 Task: Create new customer invoice with Date Opened: 26-May-23, Select Customer: Emerald Isle Emporium, Terms: Net 30. Make invoice entry for item-1 with Date: 26-May-23, Description: Sephora Collection Plus Vitamin C Papaya Face Mask
, Income Account: Income:Sales, Quantity: 2, Unit Price: 6.29, Sales Tax: Y, Sales Tax Included: Y, Tax Table: Sales Tax. Post Invoice with Post Date: 26-May-23, Post to Accounts: Assets:Accounts Receivable. Pay / Process Payment with Transaction Date: 24-Jun-23, Amount: 12.58, Transfer Account: Checking Account. Go to 'Print Invoice'.
Action: Mouse moved to (162, 26)
Screenshot: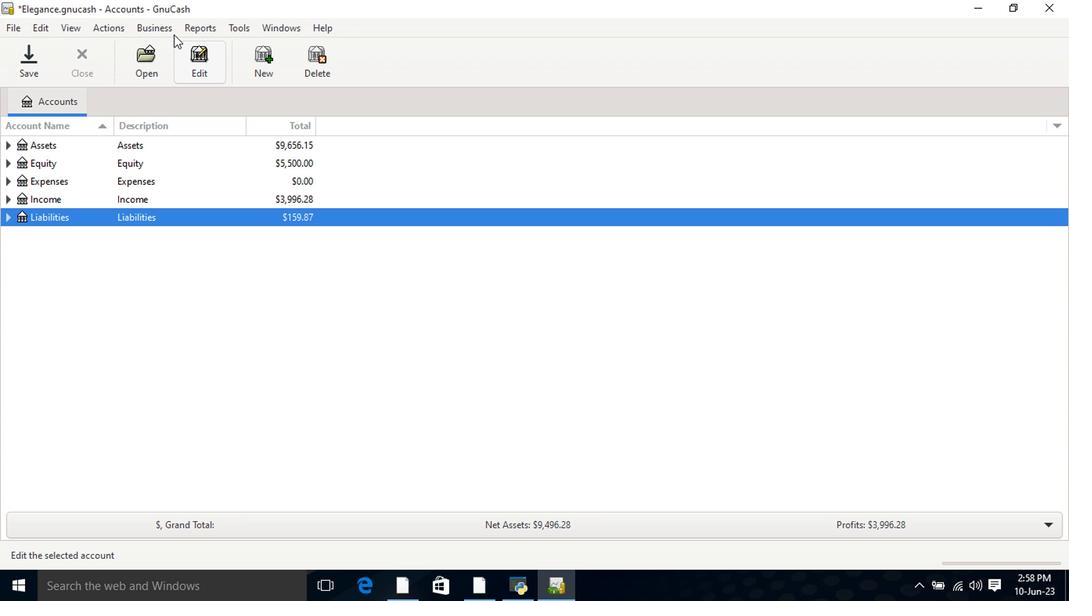 
Action: Mouse pressed left at (162, 26)
Screenshot: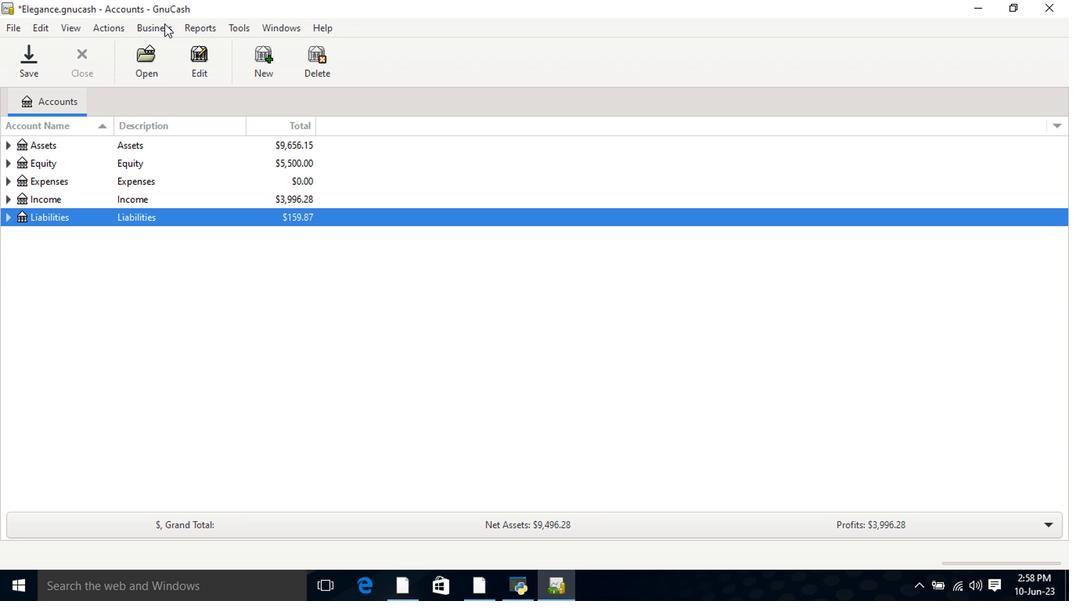
Action: Mouse moved to (166, 45)
Screenshot: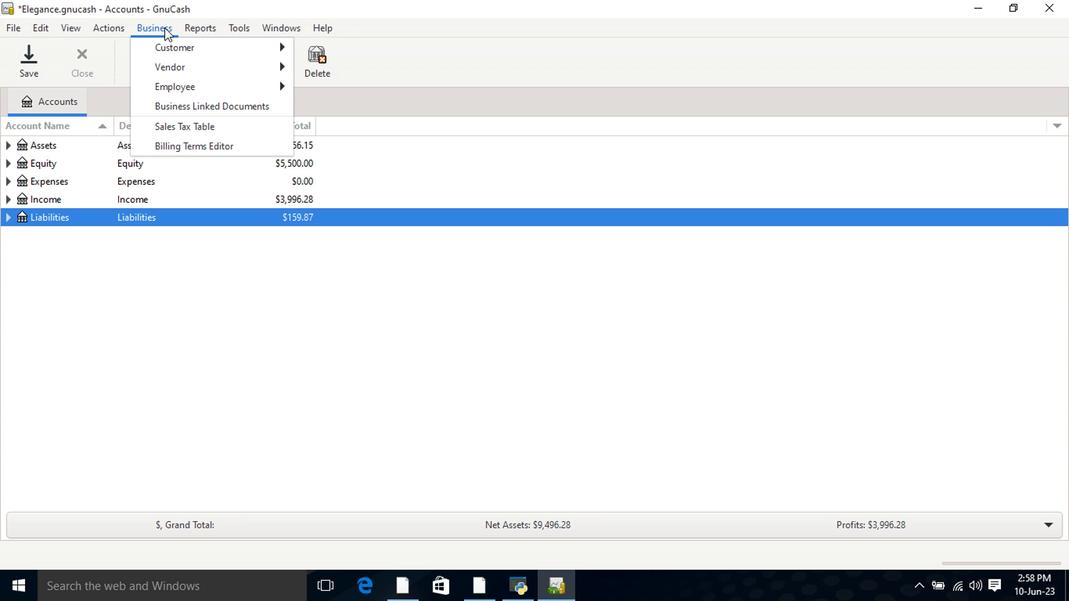 
Action: Mouse pressed left at (166, 45)
Screenshot: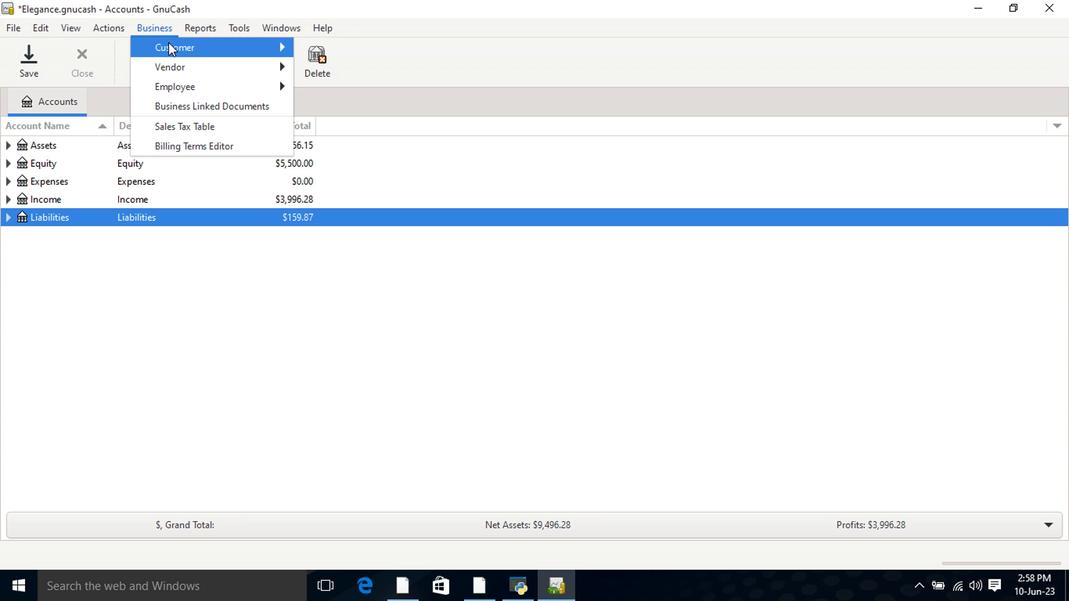 
Action: Mouse moved to (362, 105)
Screenshot: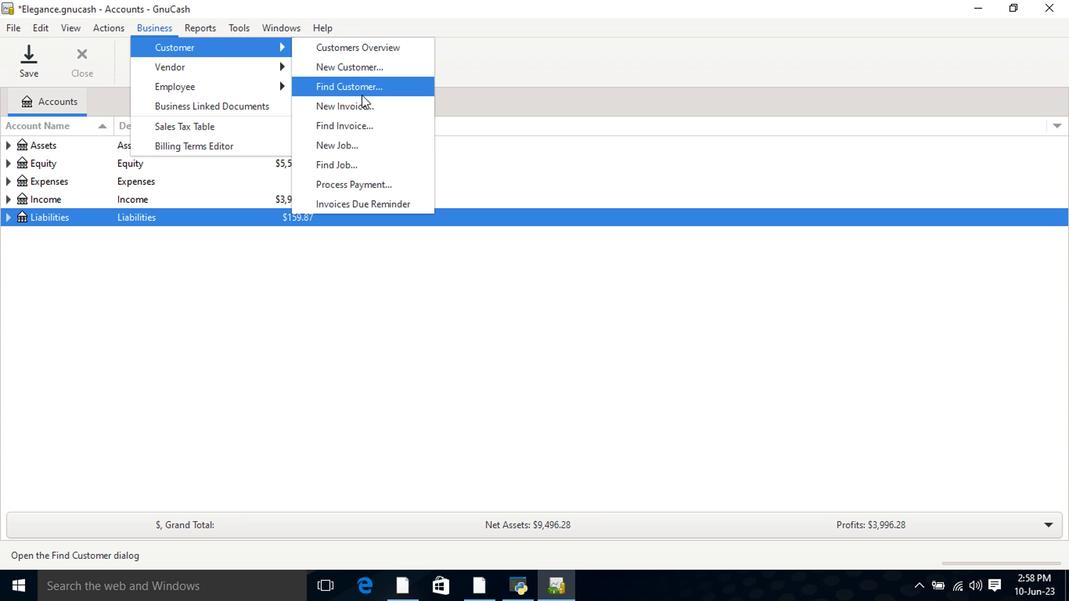 
Action: Mouse pressed left at (362, 105)
Screenshot: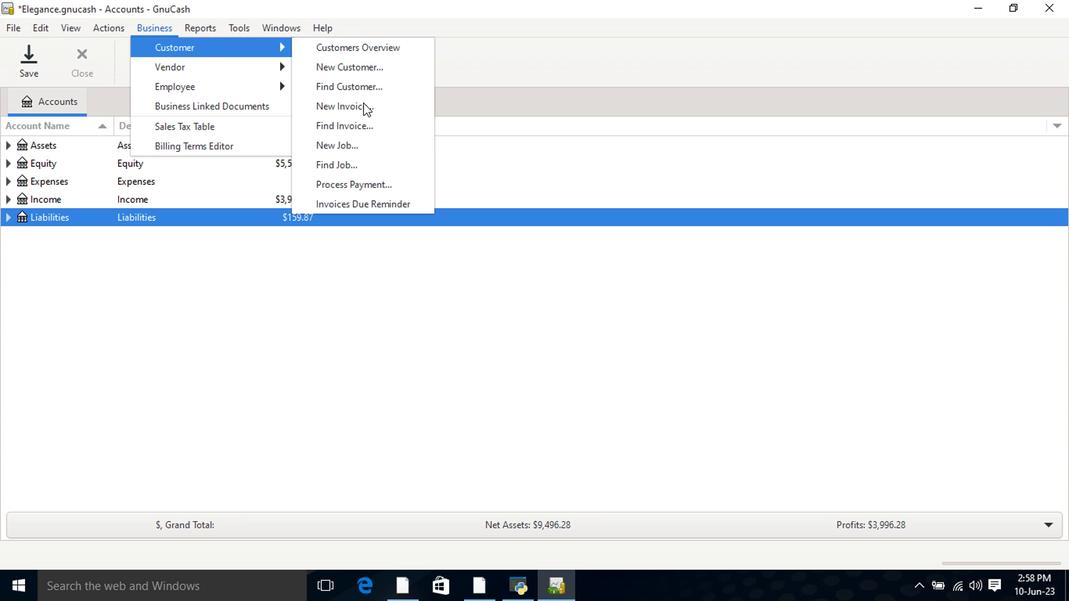 
Action: Mouse moved to (640, 236)
Screenshot: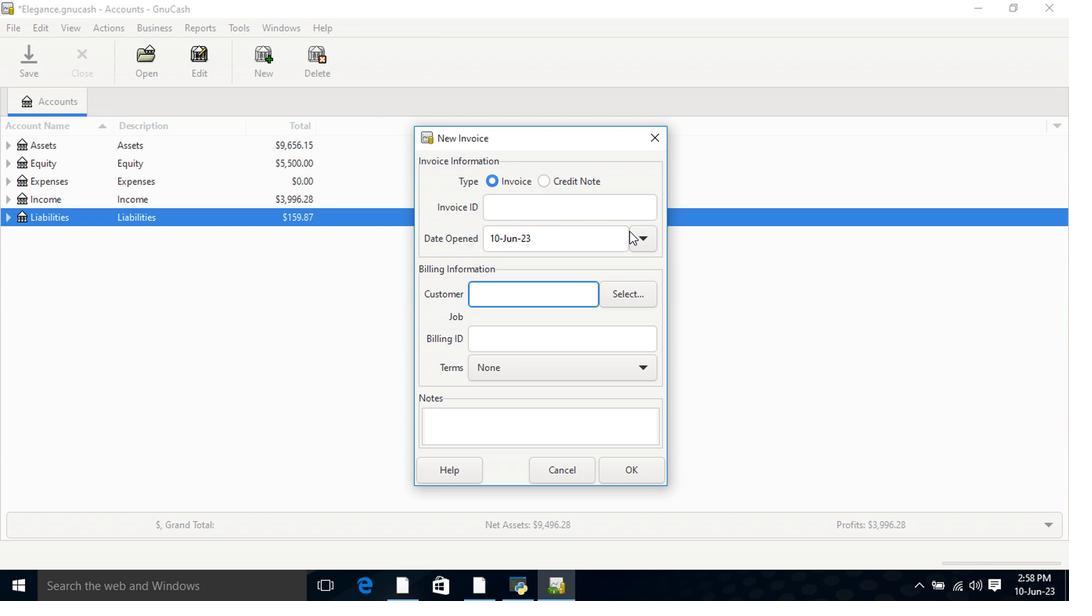 
Action: Mouse pressed left at (640, 236)
Screenshot: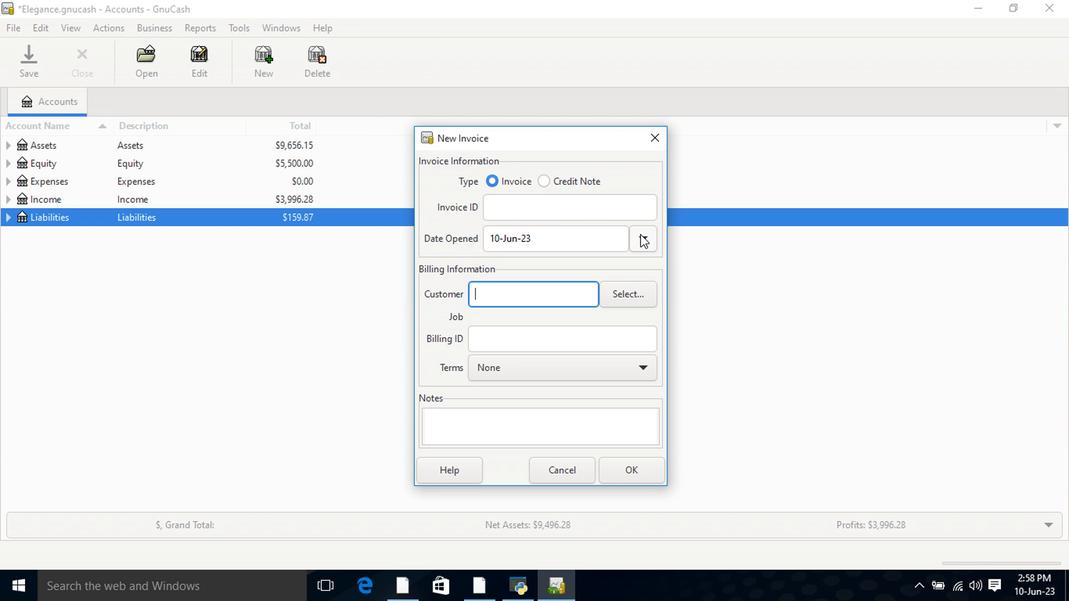 
Action: Mouse moved to (520, 265)
Screenshot: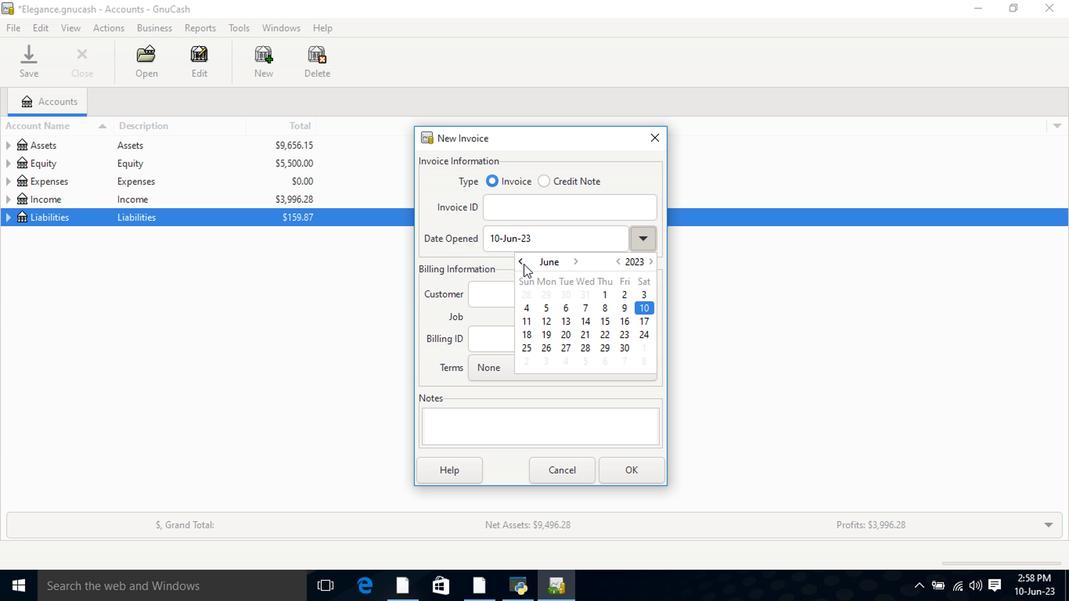 
Action: Mouse pressed left at (520, 265)
Screenshot: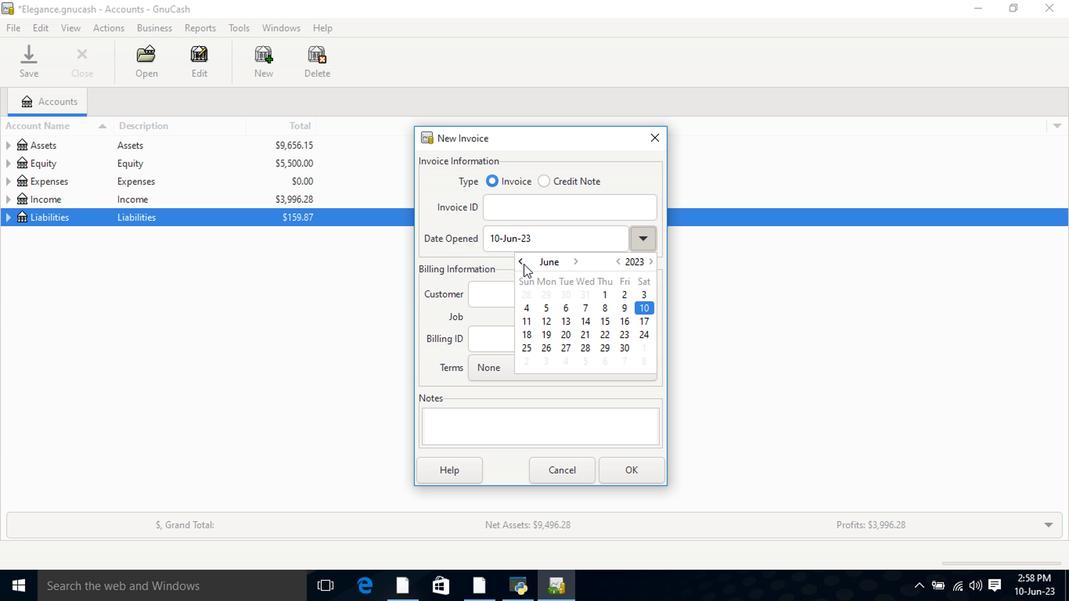
Action: Mouse moved to (617, 337)
Screenshot: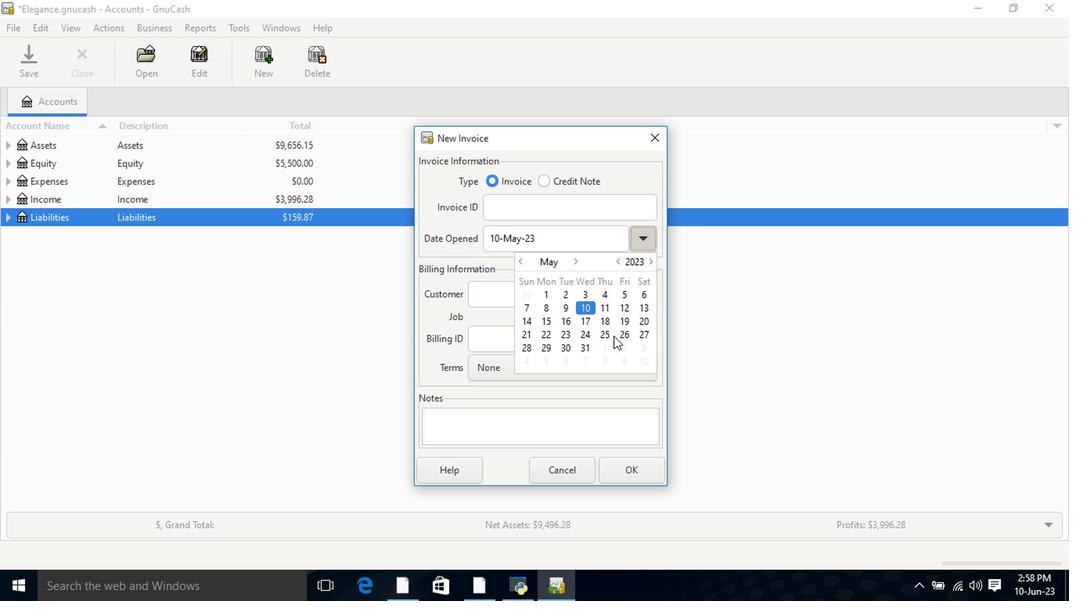 
Action: Mouse pressed left at (617, 337)
Screenshot: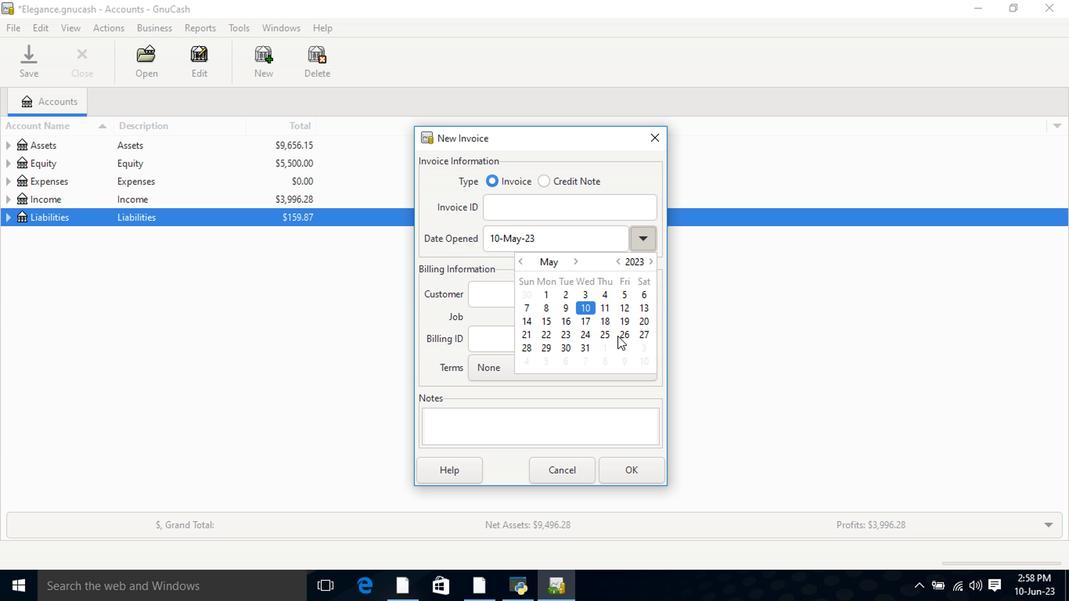 
Action: Mouse pressed left at (617, 337)
Screenshot: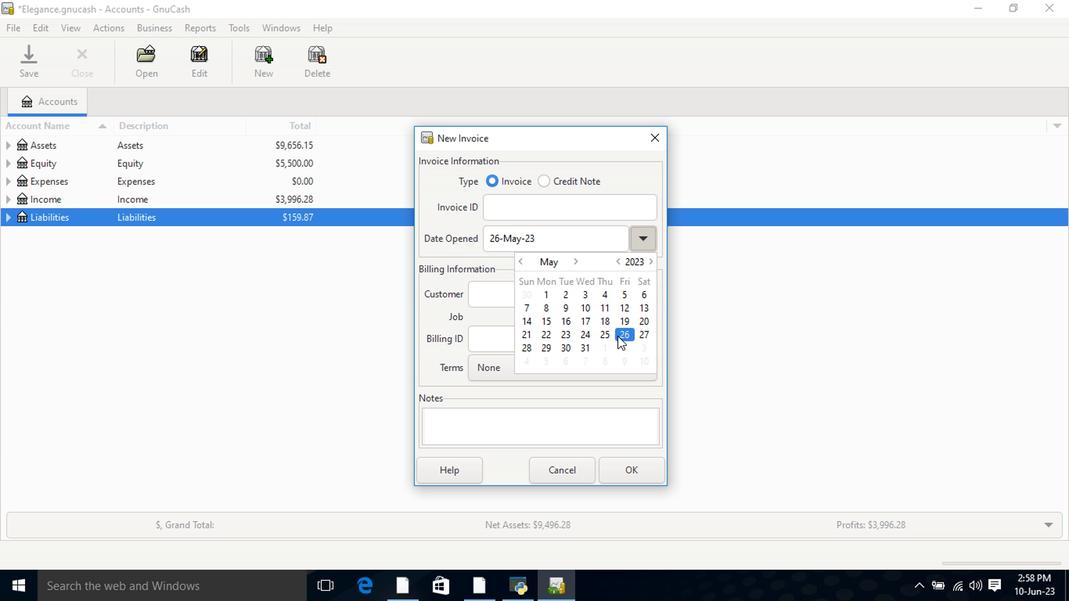 
Action: Mouse moved to (565, 299)
Screenshot: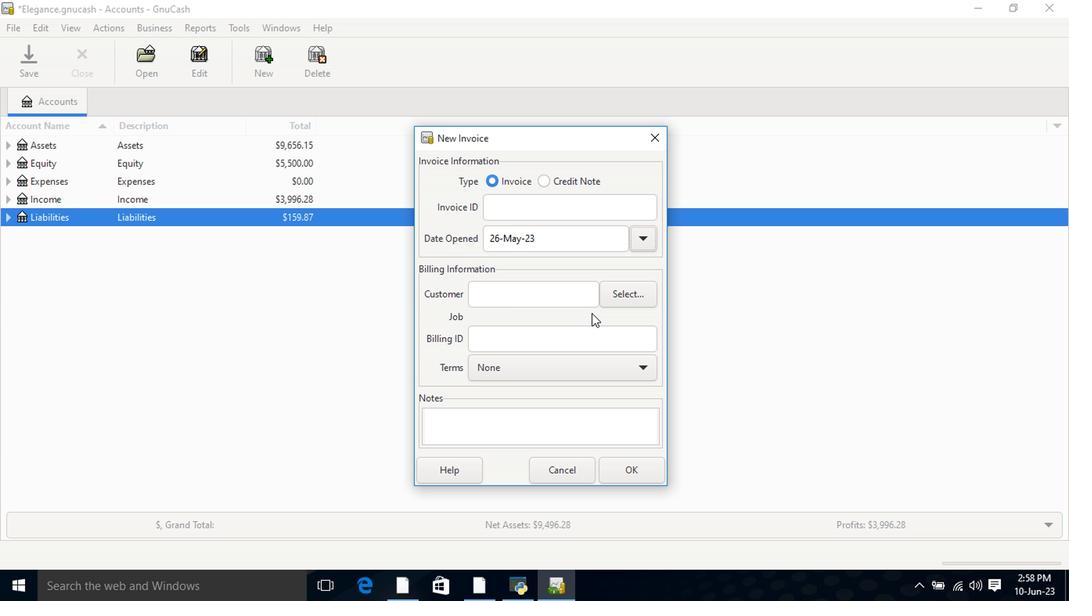 
Action: Mouse pressed left at (565, 299)
Screenshot: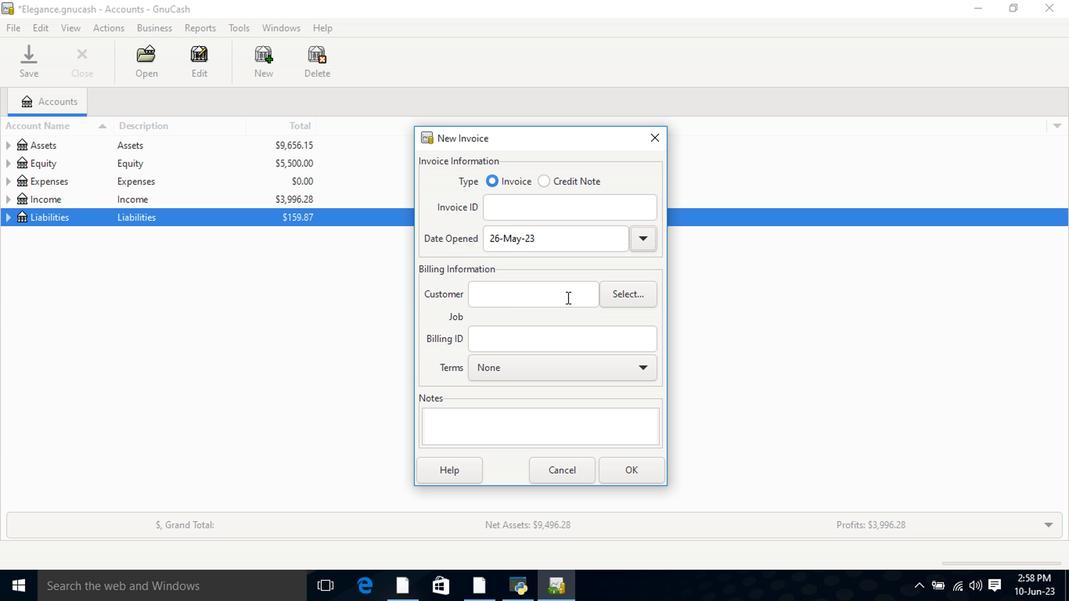 
Action: Key pressed <Key.shift>Eme
Screenshot: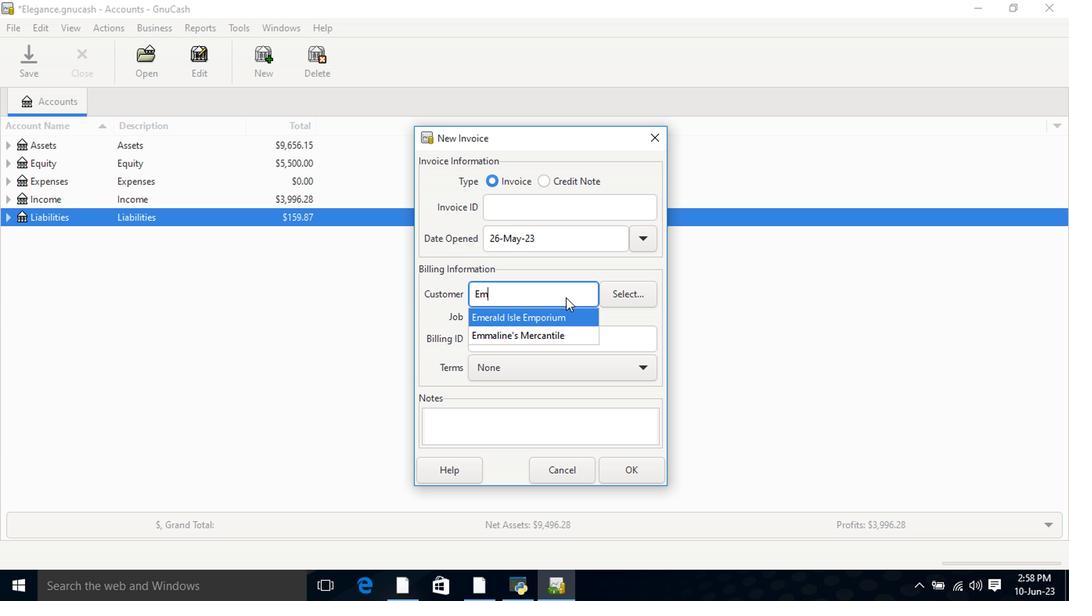 
Action: Mouse moved to (542, 316)
Screenshot: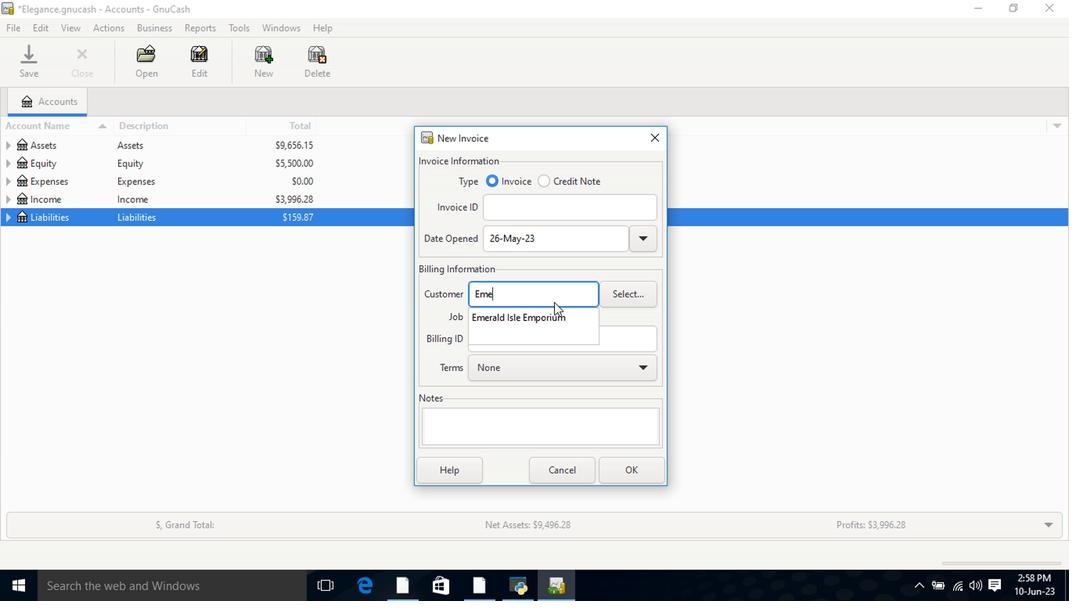 
Action: Mouse pressed left at (542, 316)
Screenshot: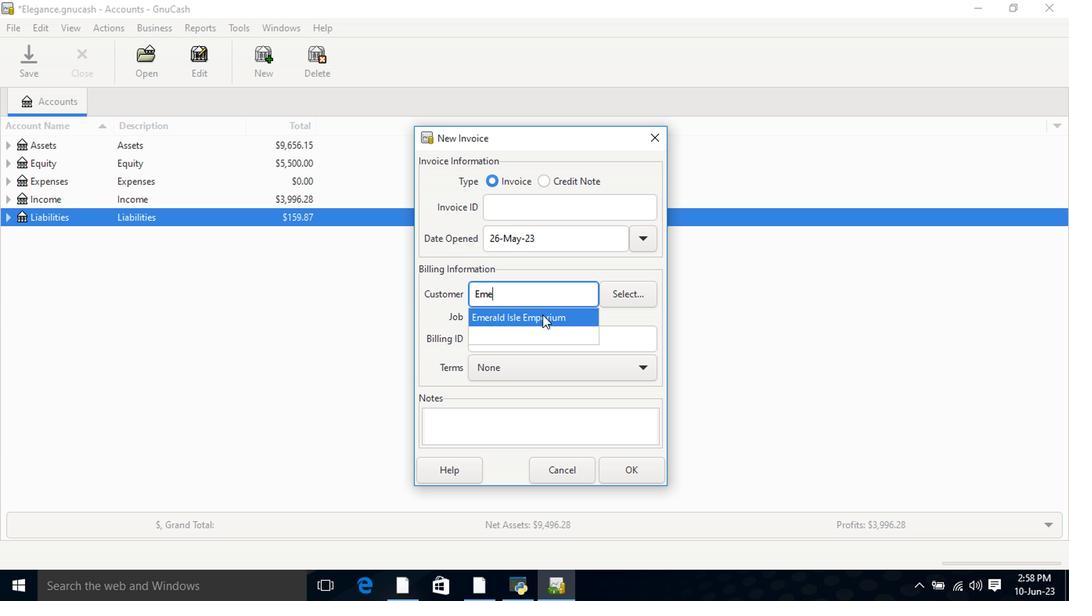 
Action: Mouse moved to (540, 376)
Screenshot: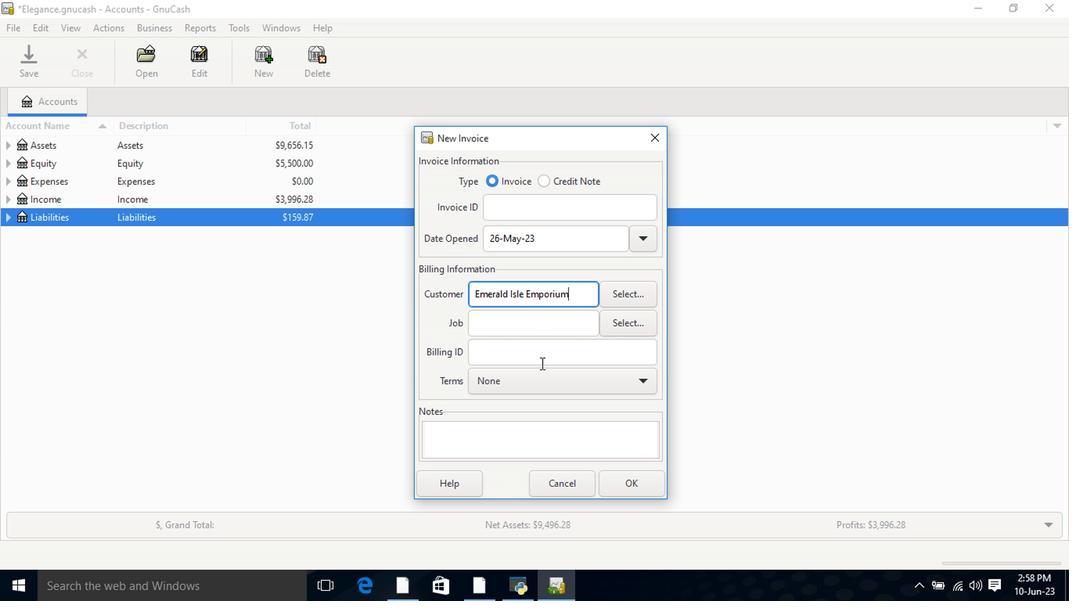 
Action: Mouse pressed left at (540, 376)
Screenshot: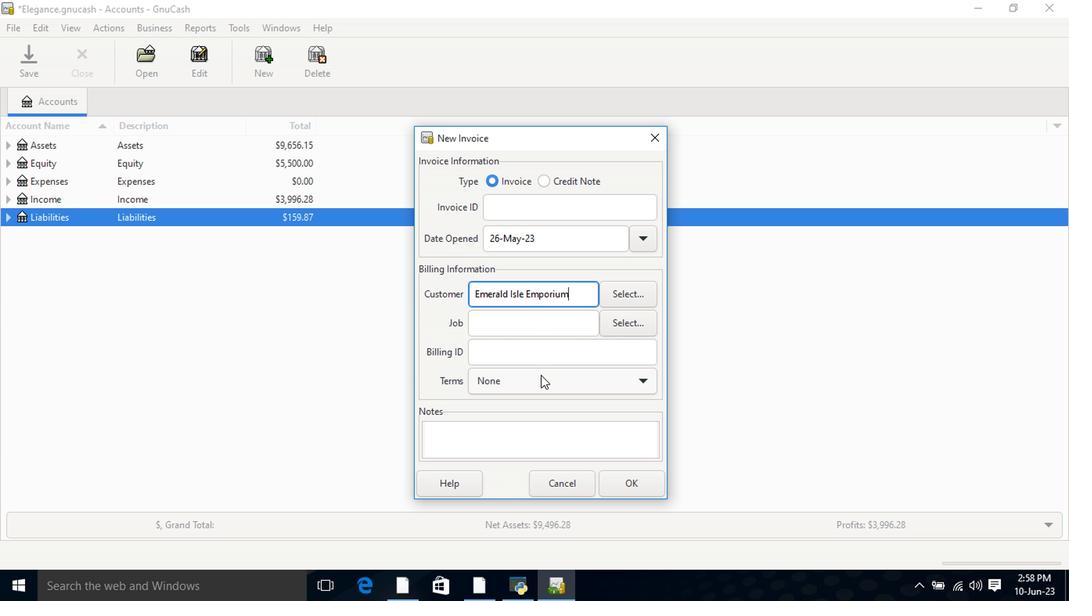 
Action: Mouse moved to (528, 430)
Screenshot: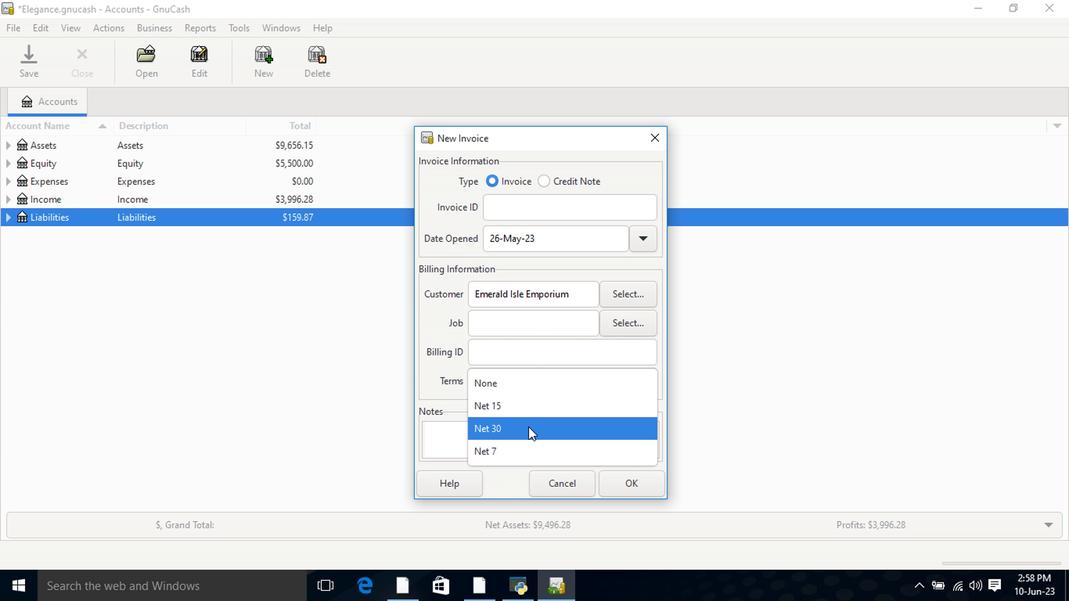 
Action: Mouse pressed left at (528, 430)
Screenshot: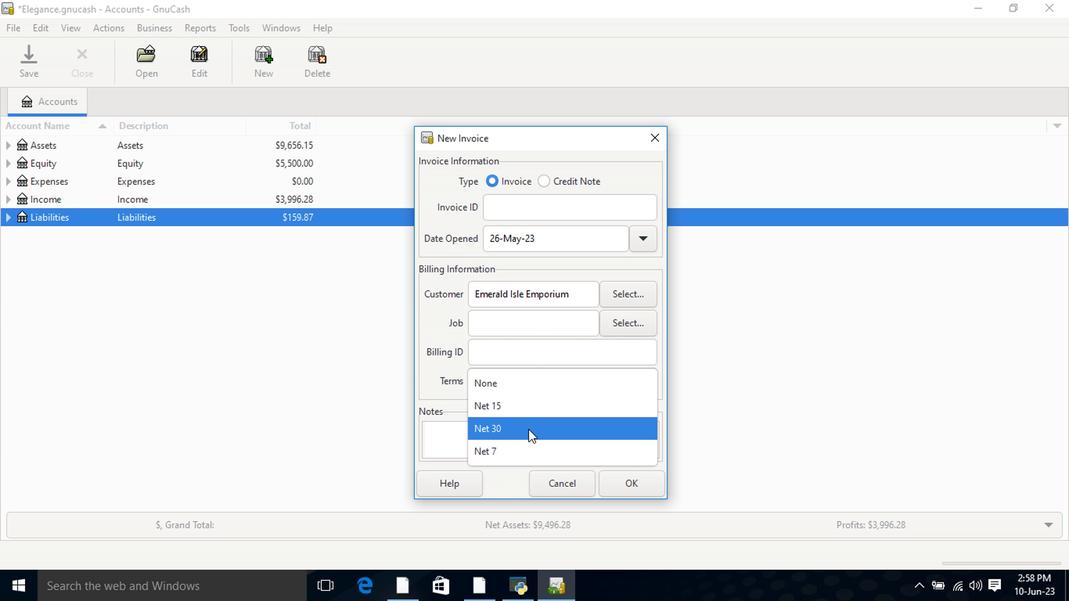 
Action: Mouse moved to (652, 489)
Screenshot: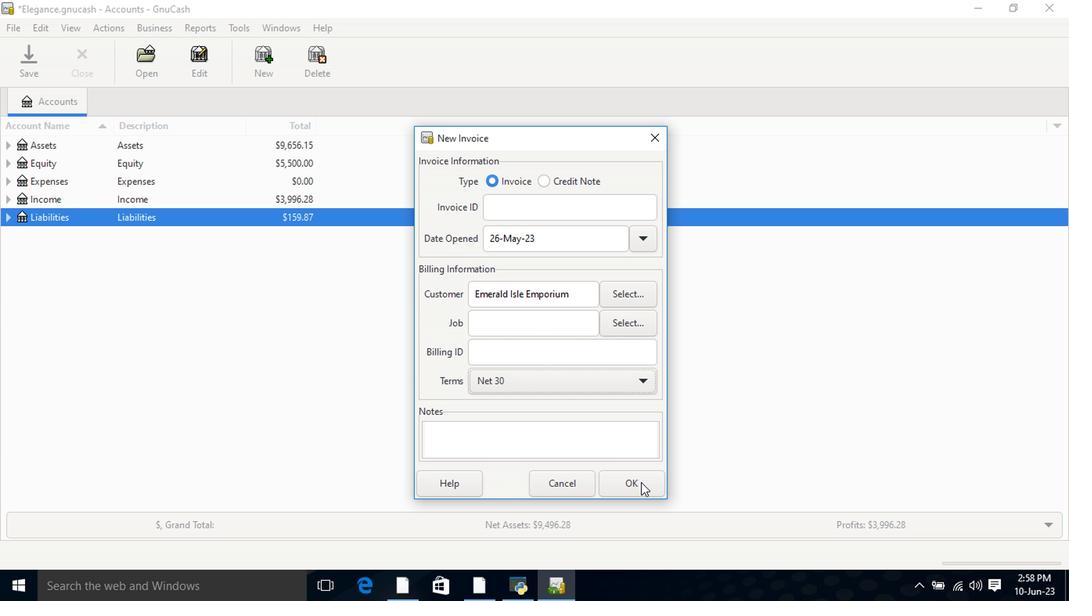 
Action: Mouse pressed left at (652, 489)
Screenshot: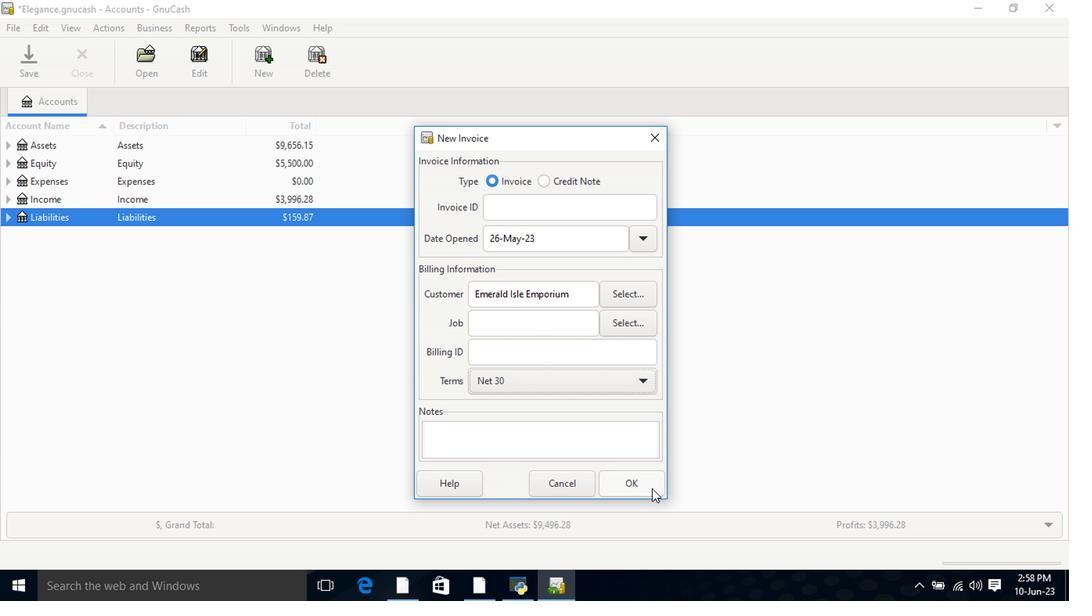 
Action: Mouse moved to (68, 306)
Screenshot: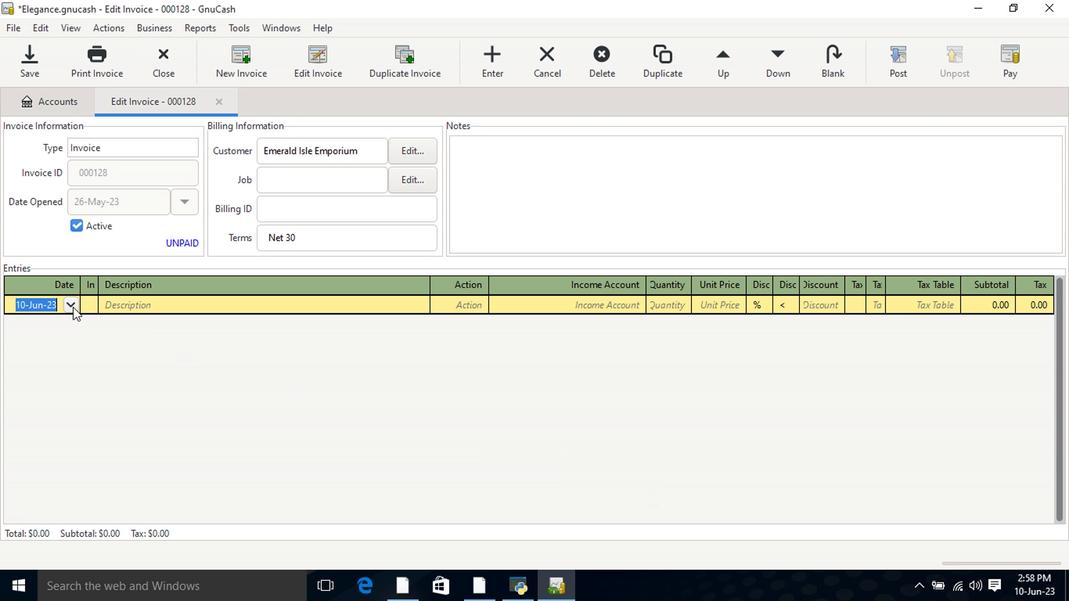 
Action: Mouse pressed left at (68, 306)
Screenshot: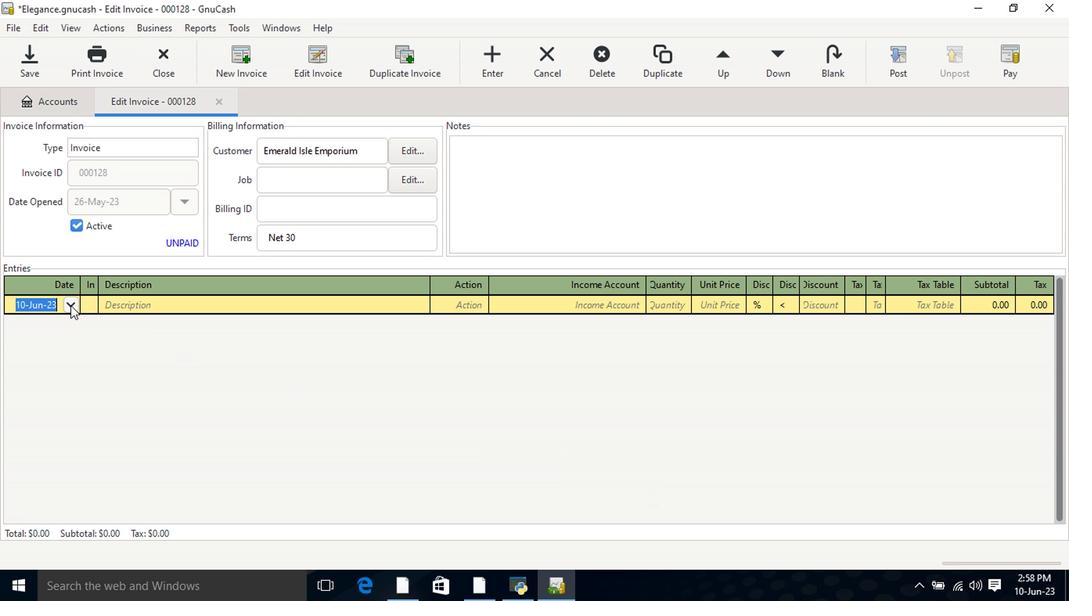 
Action: Mouse moved to (9, 326)
Screenshot: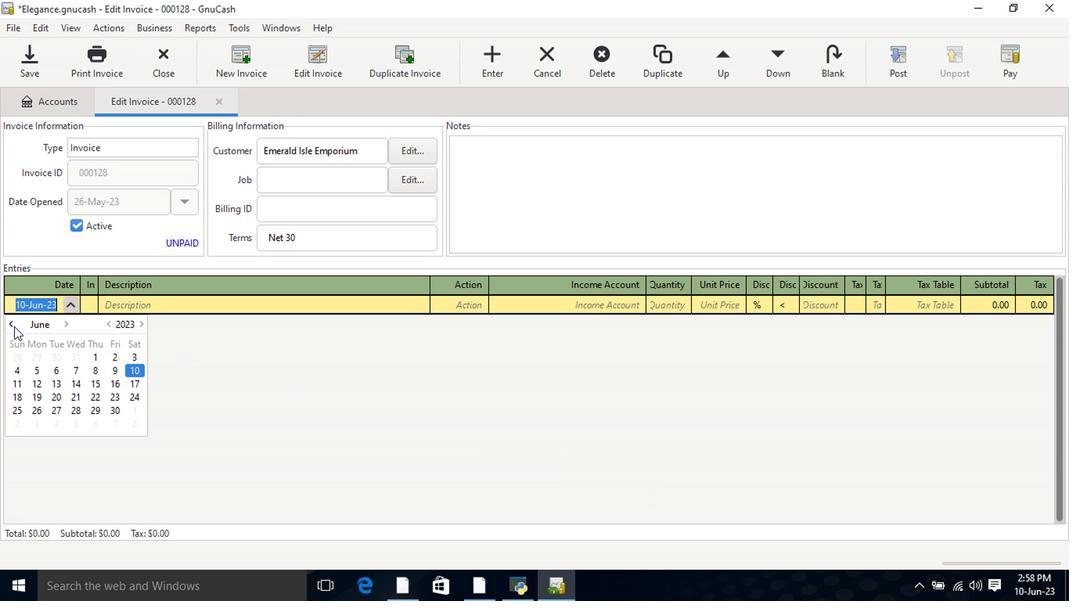 
Action: Mouse pressed left at (9, 326)
Screenshot: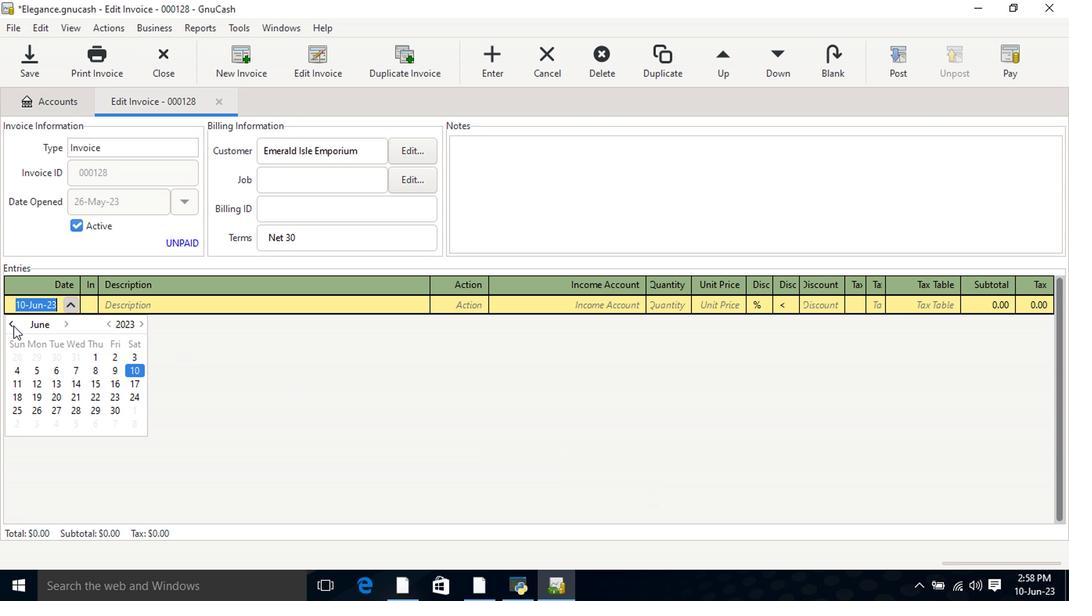 
Action: Mouse moved to (112, 397)
Screenshot: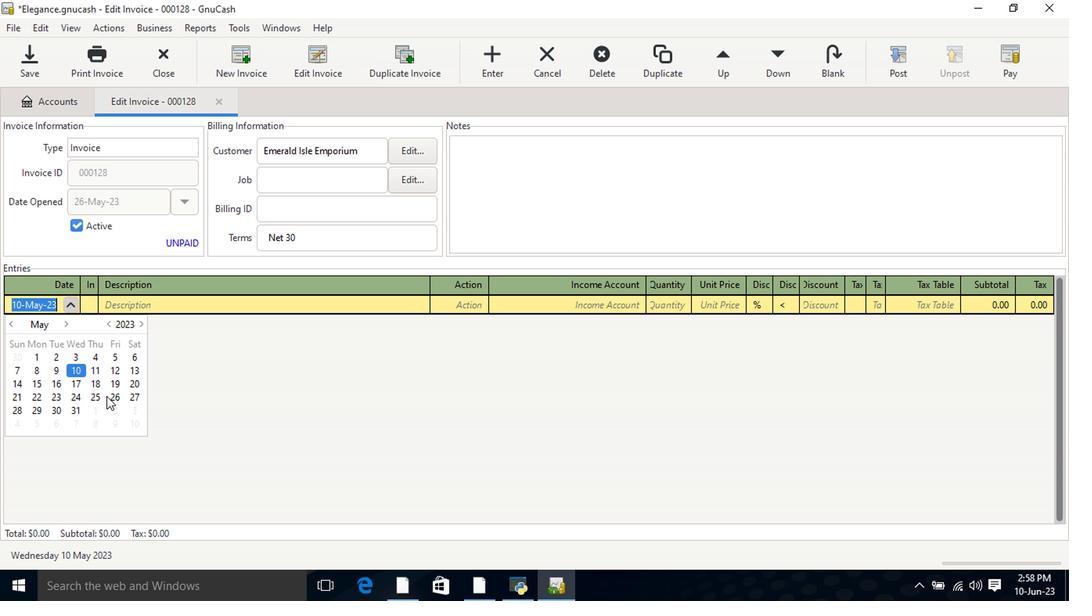 
Action: Mouse pressed left at (112, 397)
Screenshot: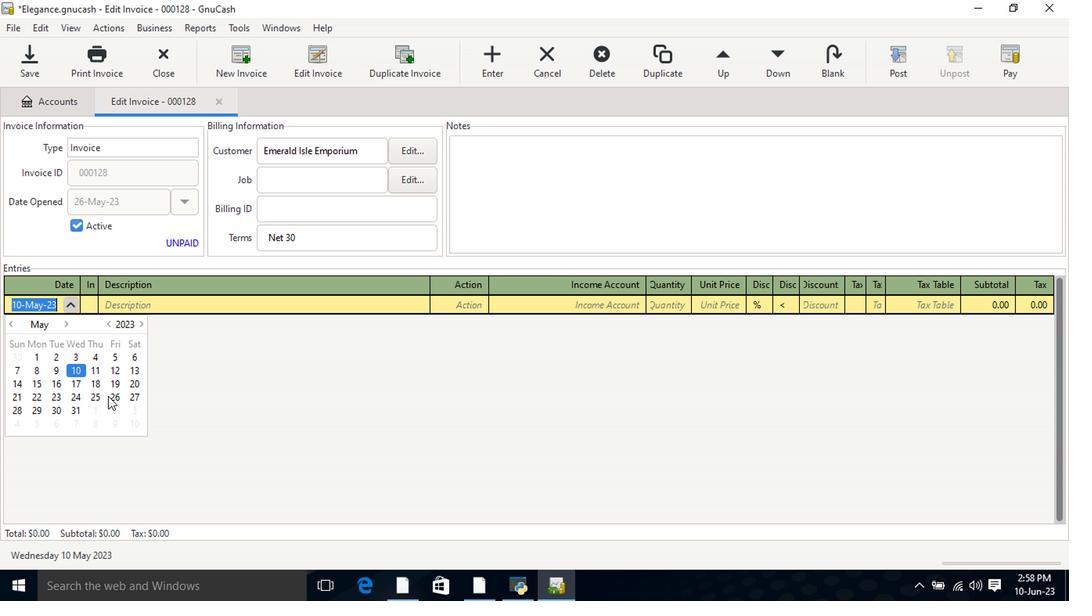 
Action: Mouse pressed left at (112, 397)
Screenshot: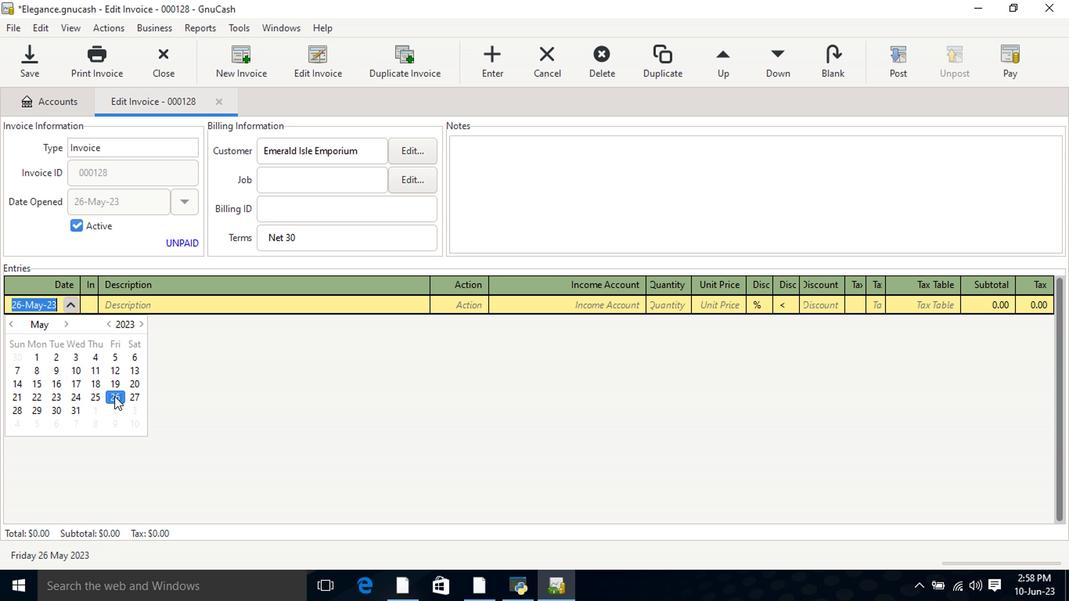 
Action: Mouse moved to (158, 312)
Screenshot: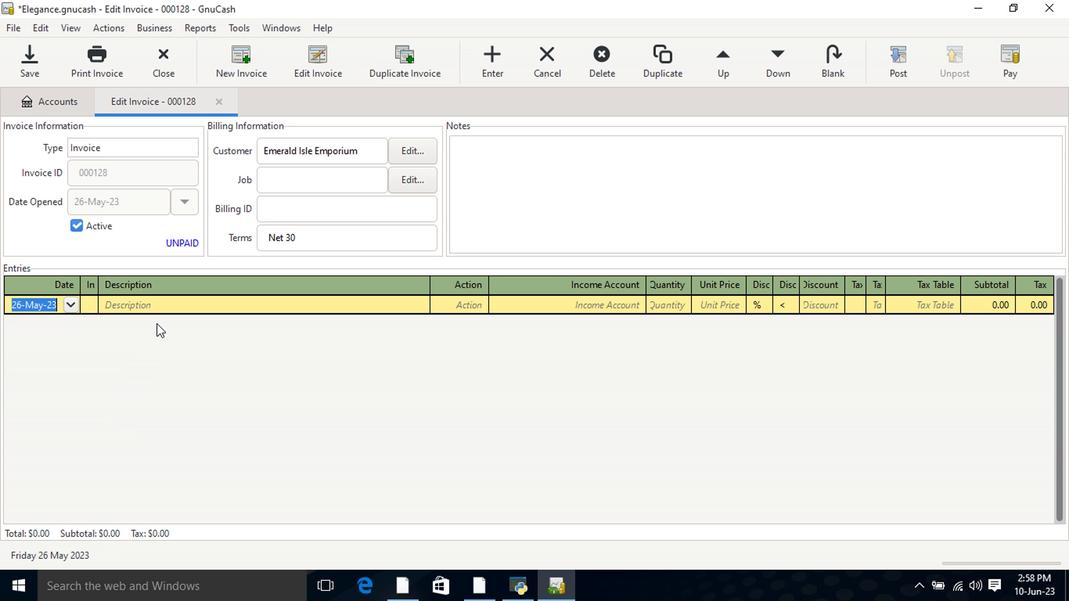 
Action: Mouse pressed left at (158, 312)
Screenshot: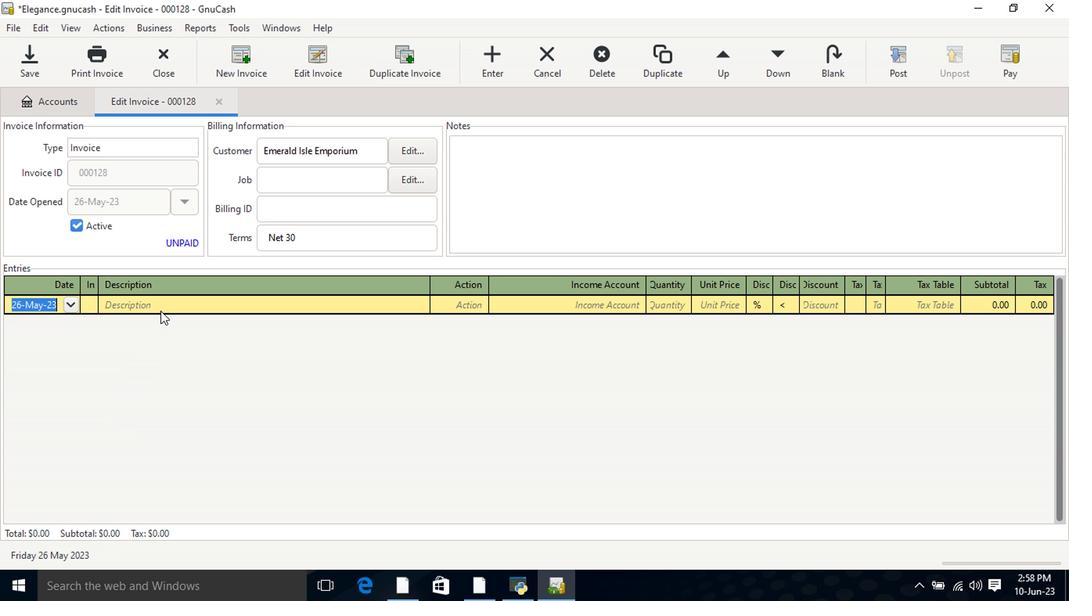 
Action: Key pressed <Key.shift>Sephora<Key.space><Key.shift>Collection<Key.space><Key.shift><Key.shift>Plus<Key.space><Key.shift>Vitamin<Key.space><Key.shift>C<Key.space><Key.shift>Papap<Key.backspace>ya<Key.space><Key.shift>Face<Key.space><Key.shift>Mask<Key.tab><Key.tab>income<Key.down><Key.down><Key.down><Key.tab>2<Key.tab>6.29<Key.tab>
Screenshot: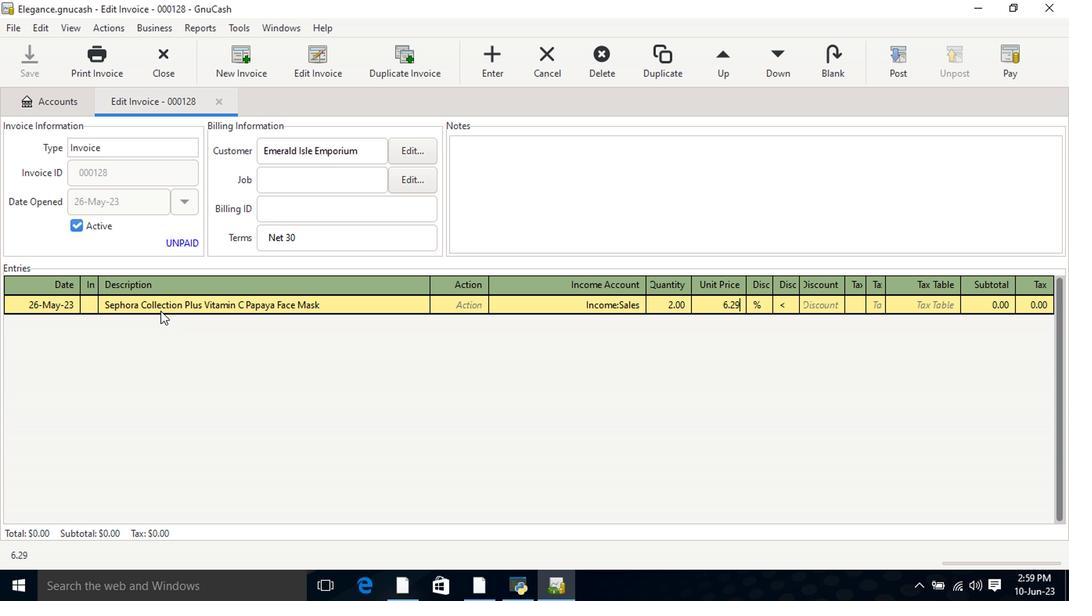
Action: Mouse moved to (853, 308)
Screenshot: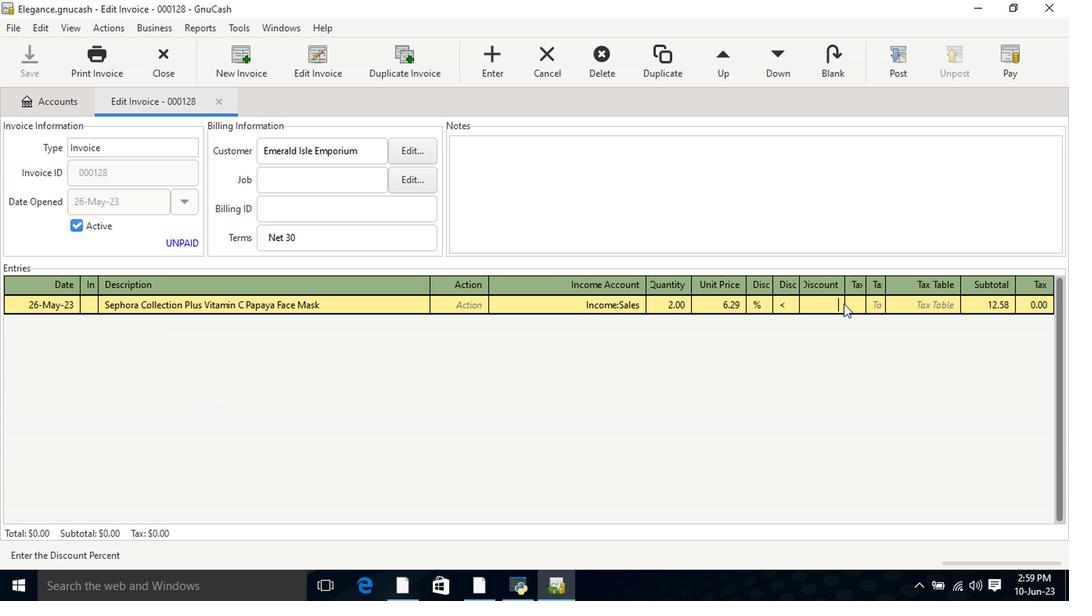 
Action: Mouse pressed left at (853, 308)
Screenshot: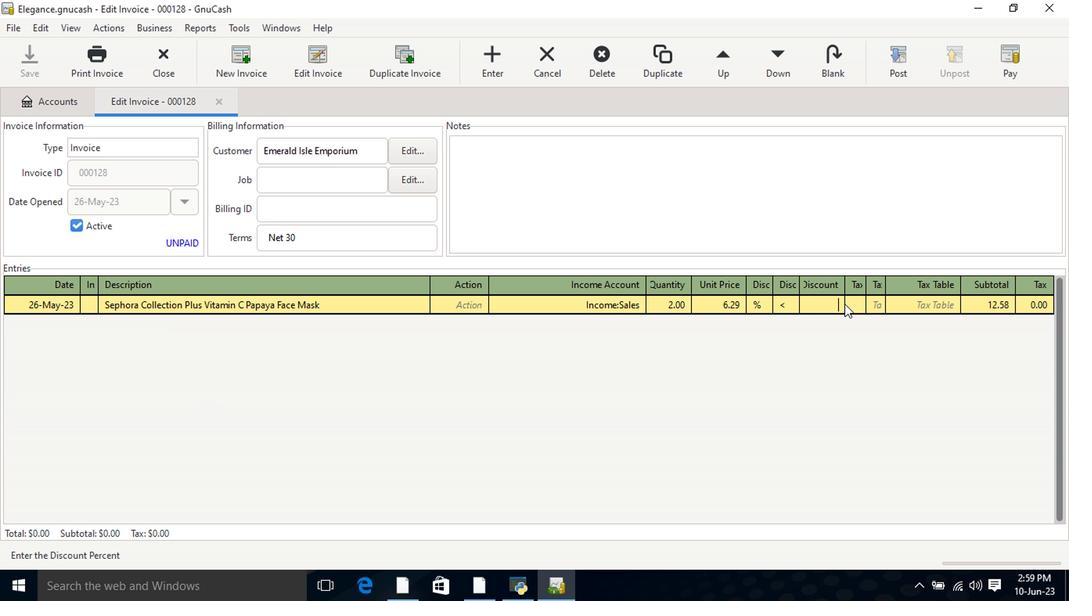
Action: Mouse moved to (864, 308)
Screenshot: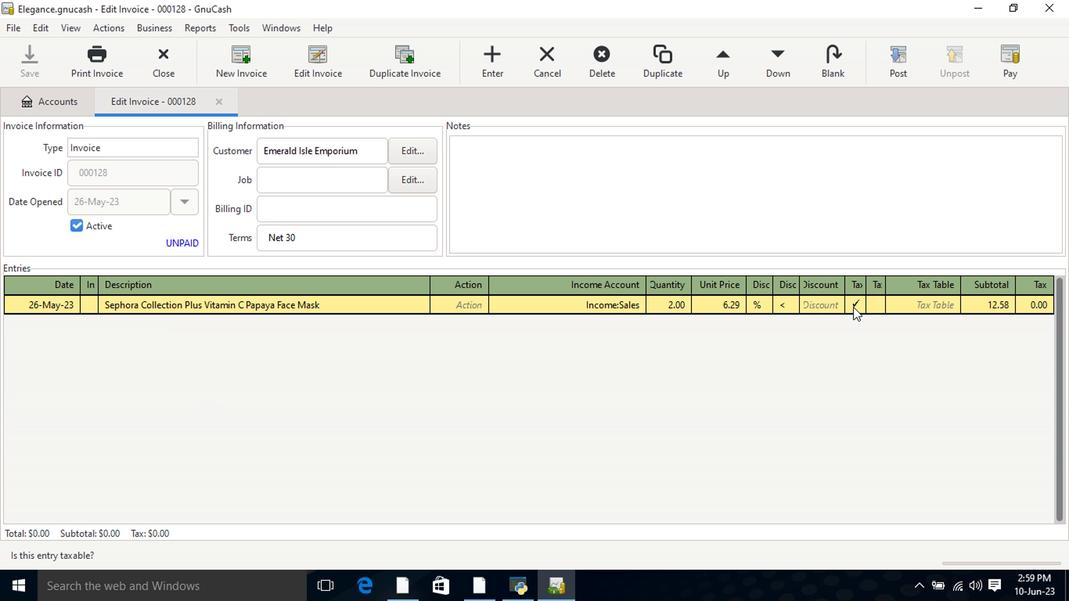 
Action: Mouse pressed left at (864, 308)
Screenshot: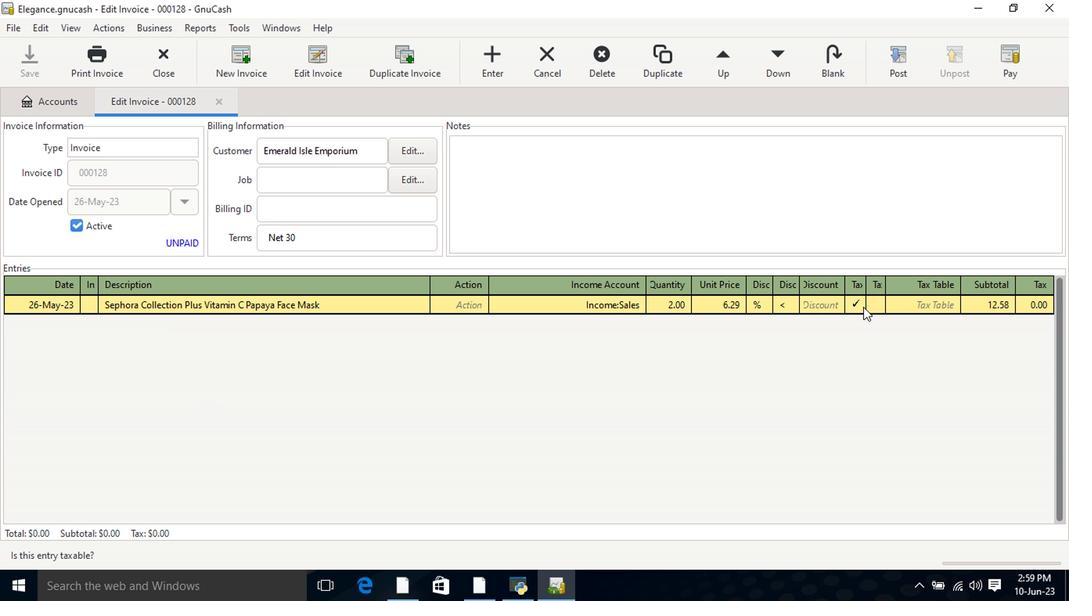 
Action: Mouse moved to (847, 306)
Screenshot: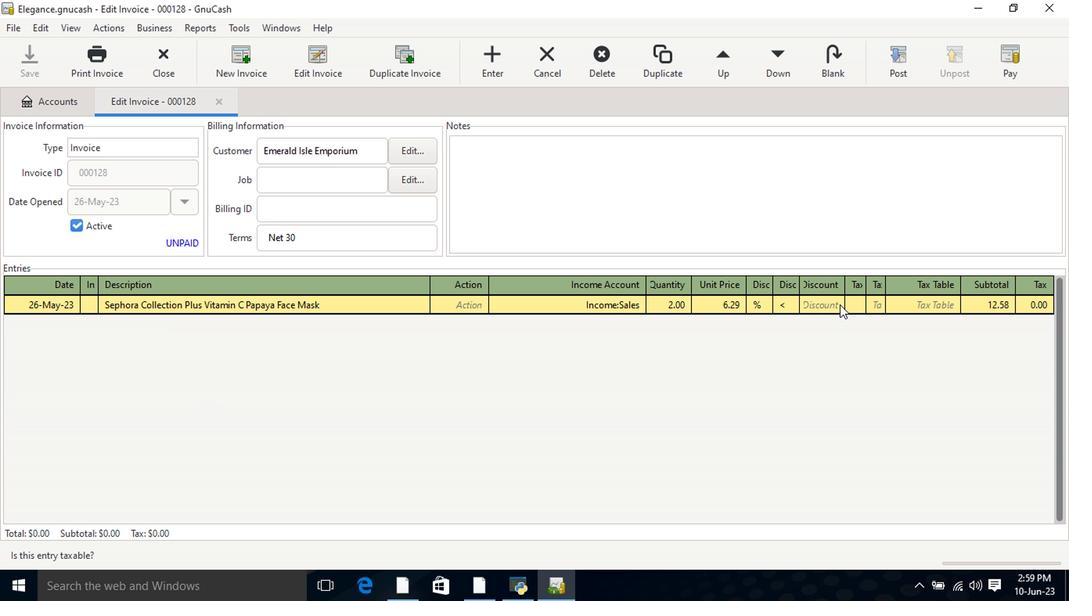 
Action: Mouse pressed left at (847, 306)
Screenshot: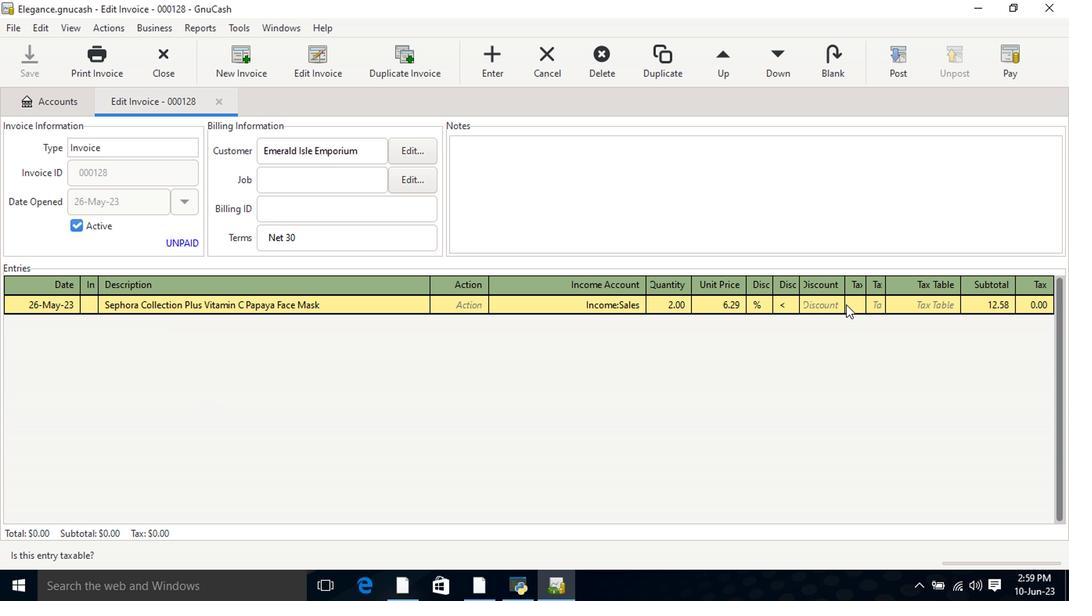
Action: Mouse moved to (872, 308)
Screenshot: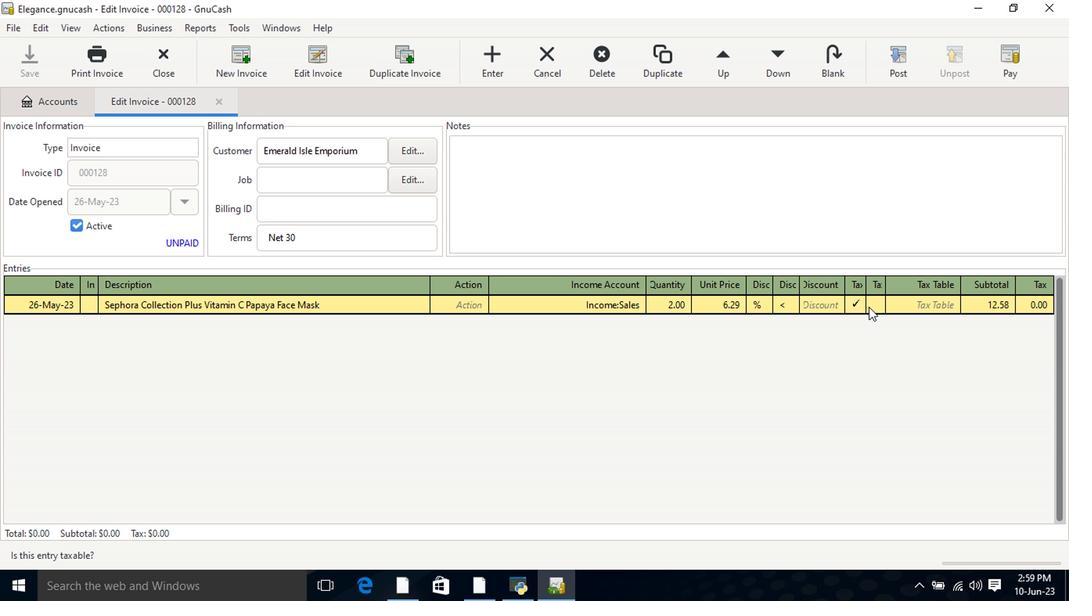 
Action: Mouse pressed left at (872, 308)
Screenshot: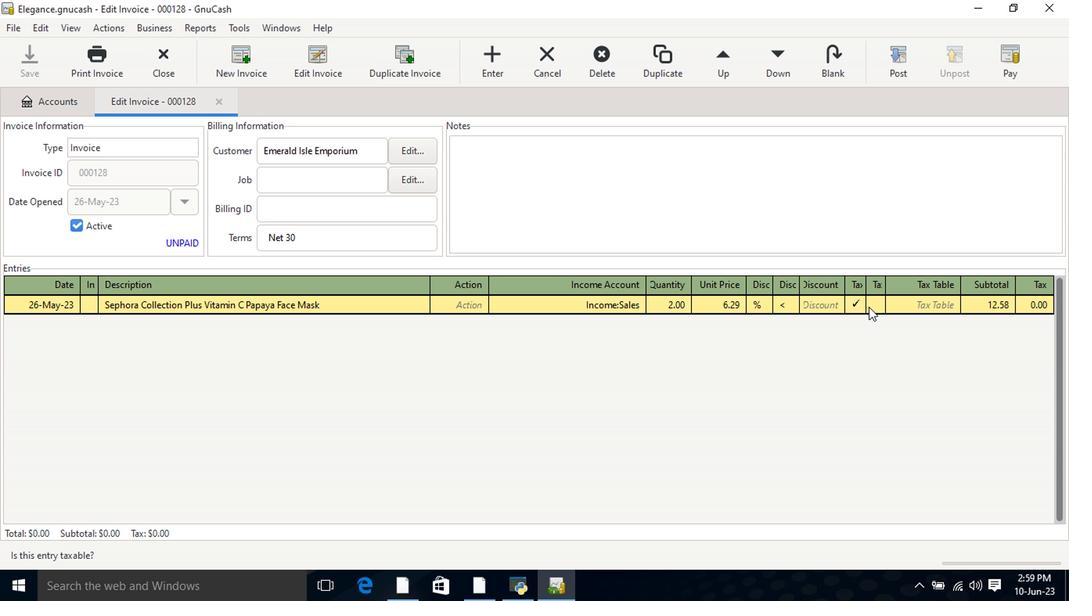 
Action: Mouse moved to (908, 308)
Screenshot: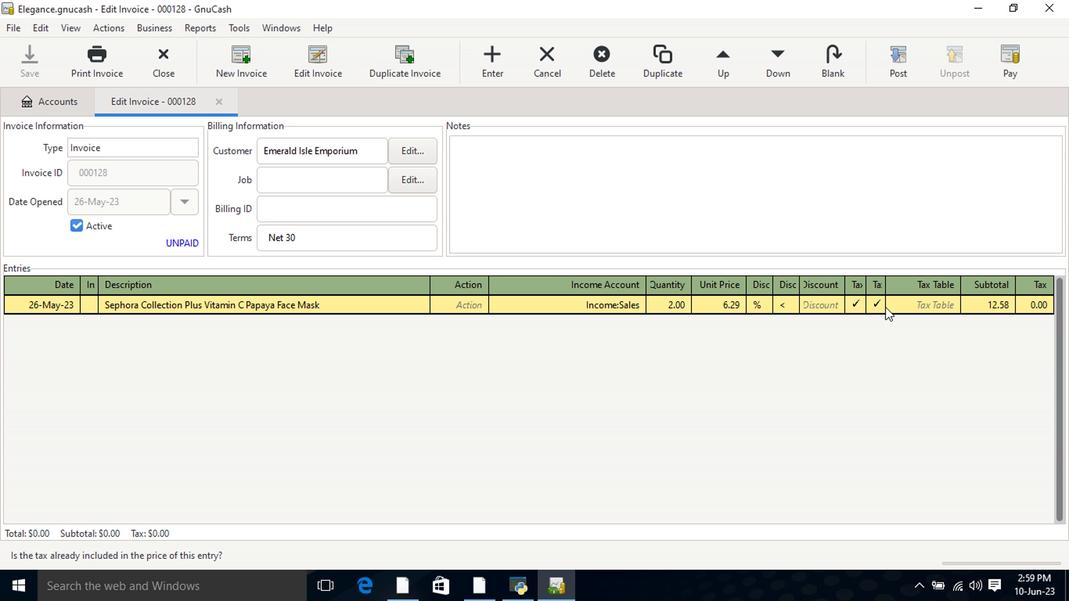 
Action: Mouse pressed left at (908, 308)
Screenshot: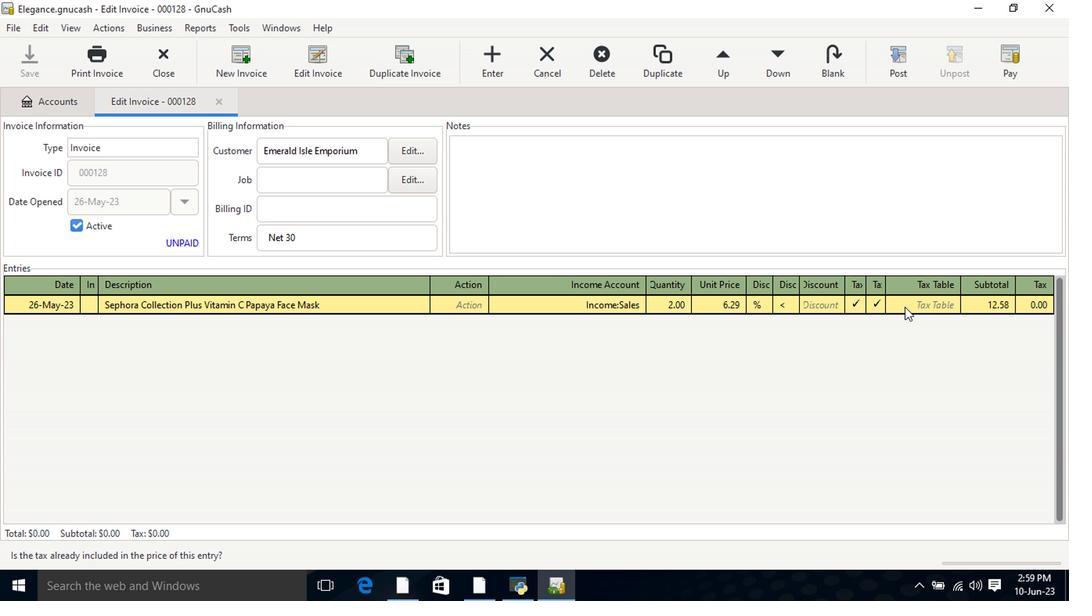 
Action: Mouse moved to (957, 308)
Screenshot: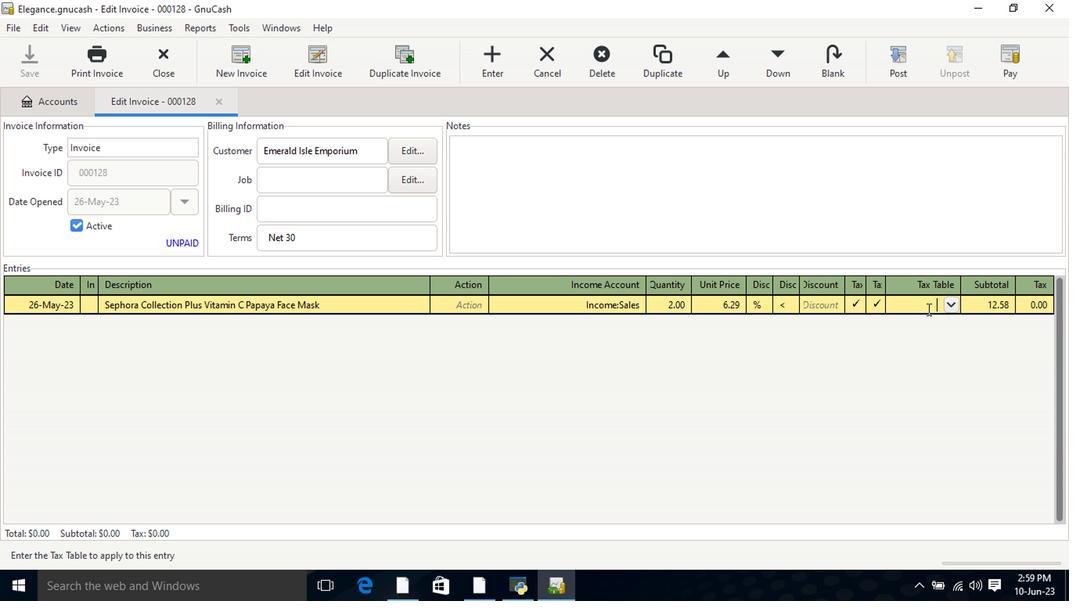 
Action: Mouse pressed left at (957, 308)
Screenshot: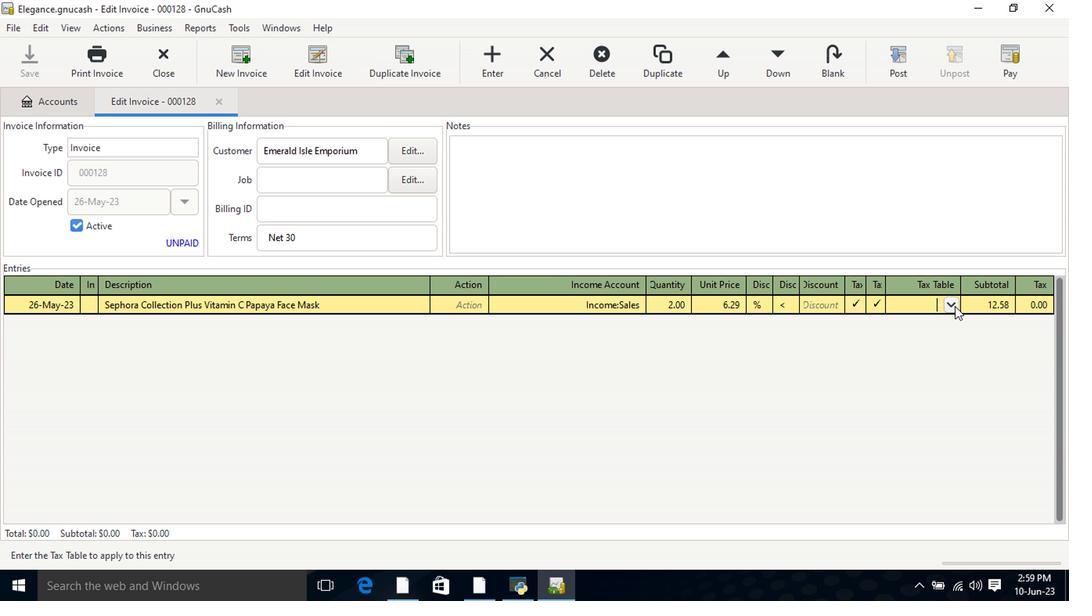 
Action: Mouse moved to (949, 328)
Screenshot: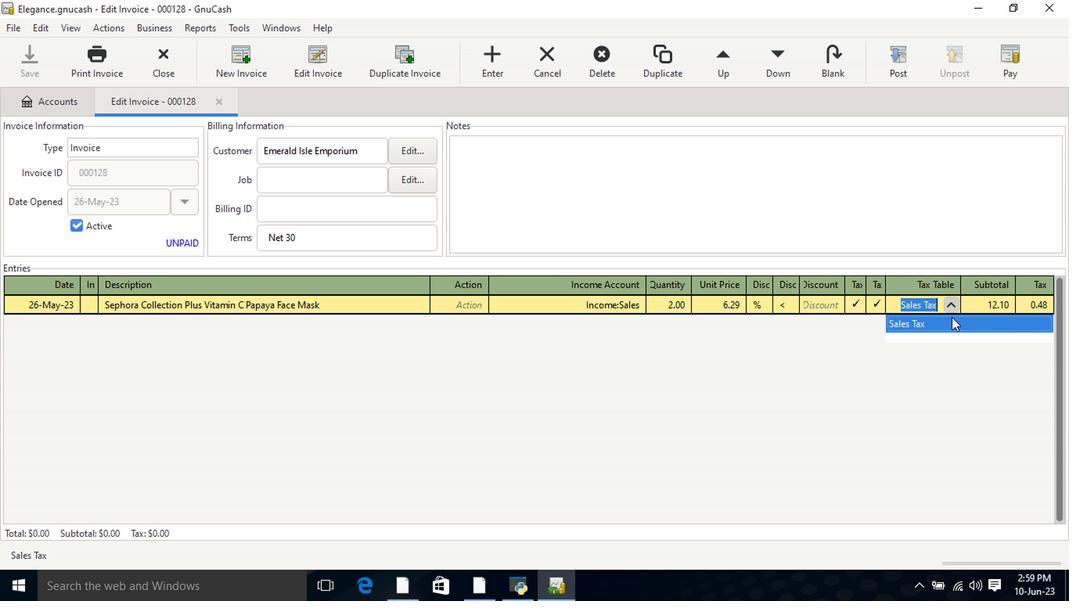 
Action: Mouse pressed left at (949, 328)
Screenshot: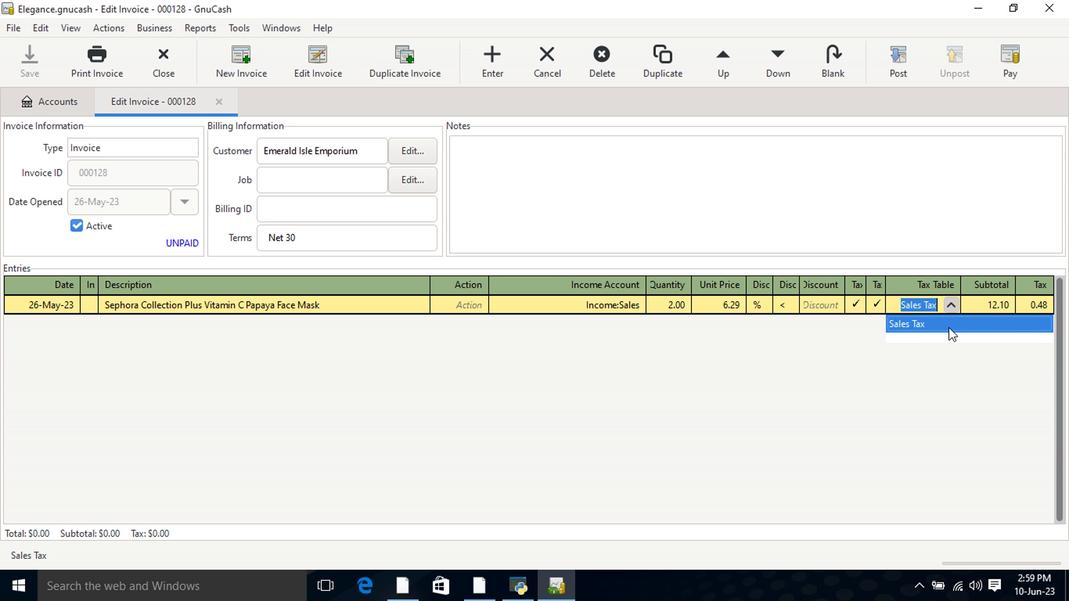 
Action: Key pressed <Key.tab>
Screenshot: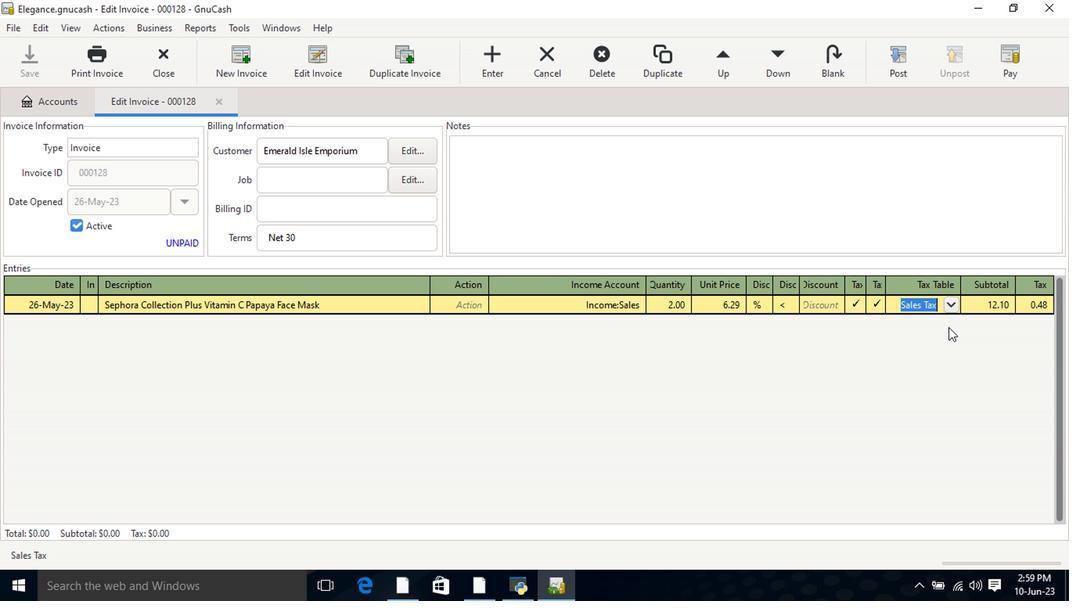 
Action: Mouse moved to (890, 64)
Screenshot: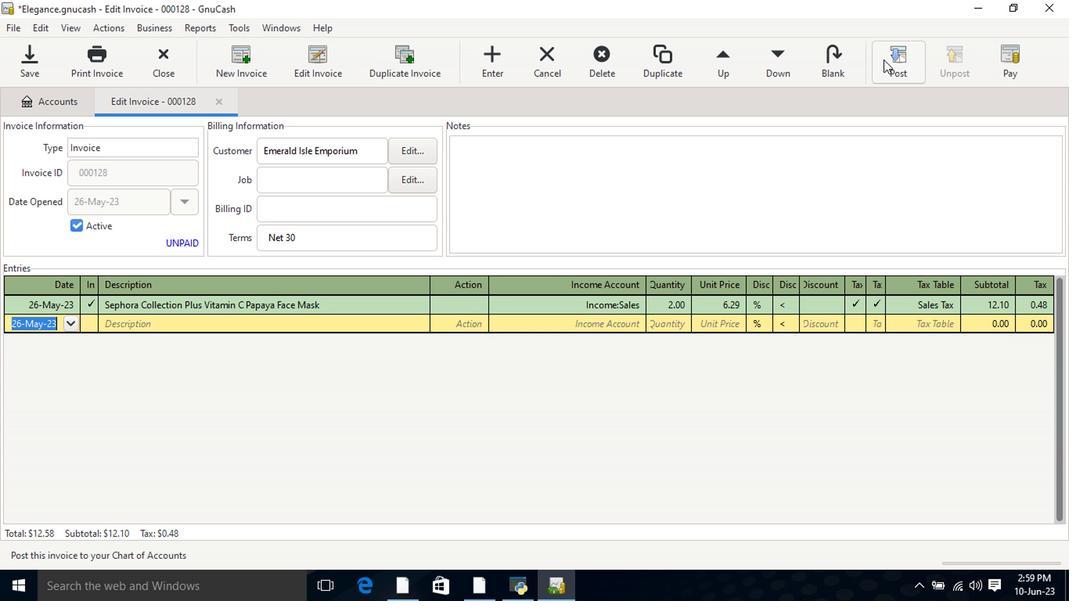 
Action: Mouse pressed left at (890, 64)
Screenshot: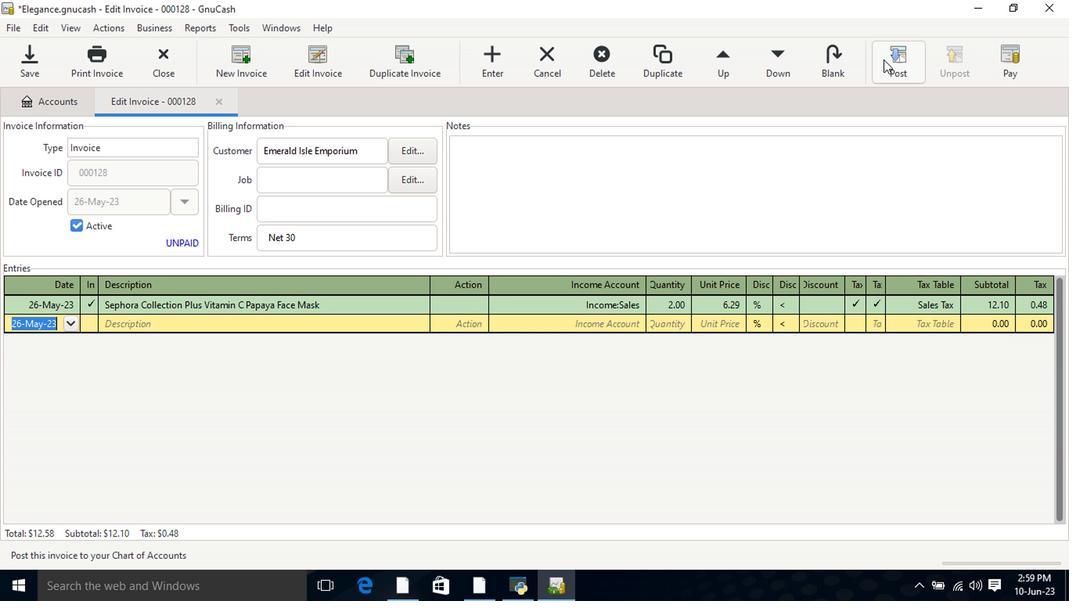 
Action: Mouse moved to (666, 261)
Screenshot: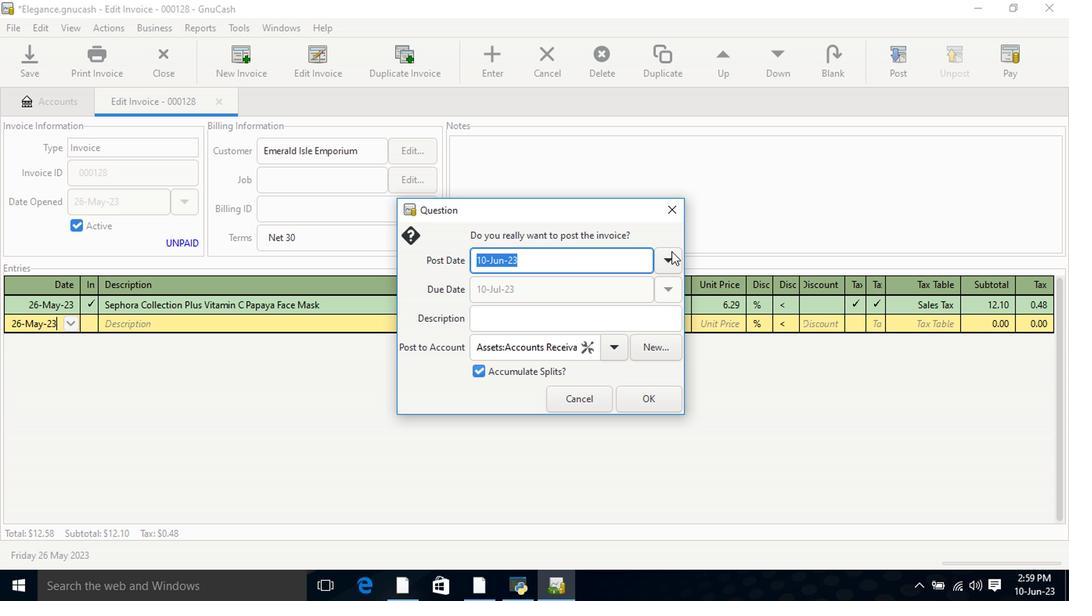 
Action: Mouse pressed left at (666, 261)
Screenshot: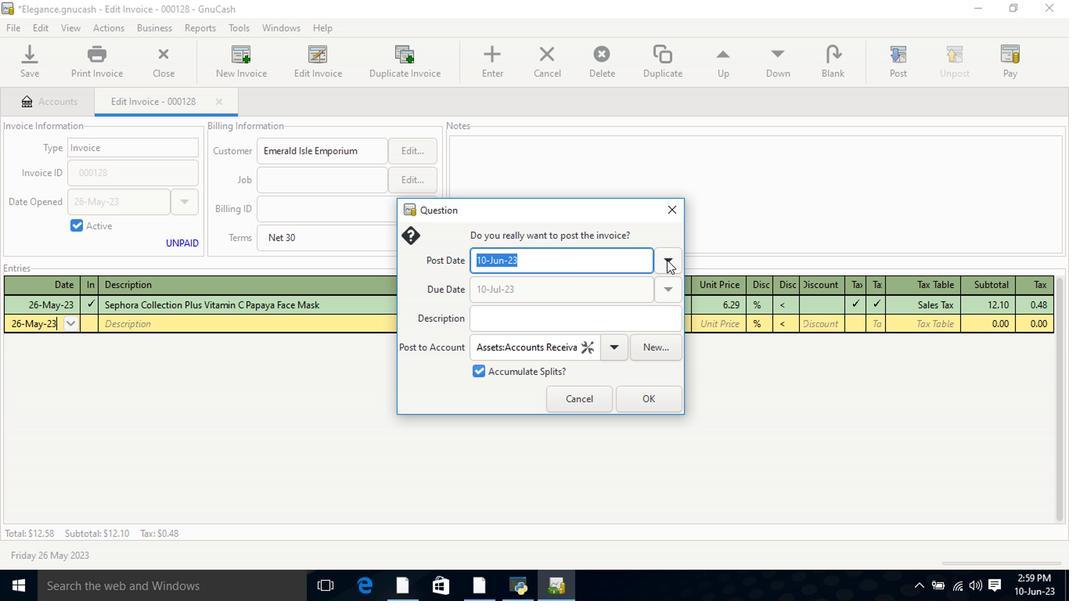 
Action: Mouse moved to (547, 289)
Screenshot: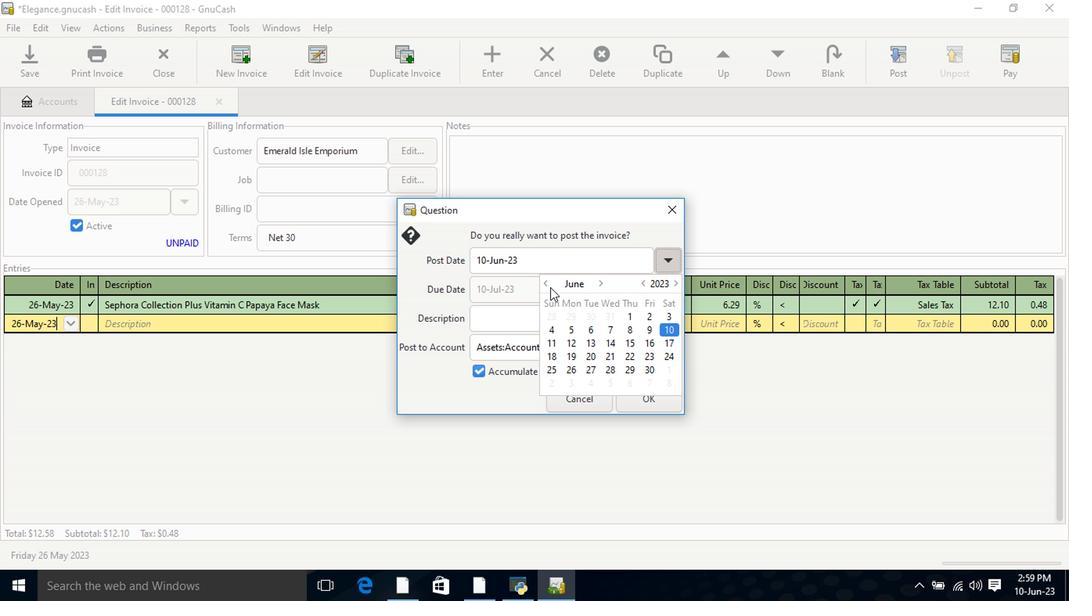 
Action: Mouse pressed left at (547, 289)
Screenshot: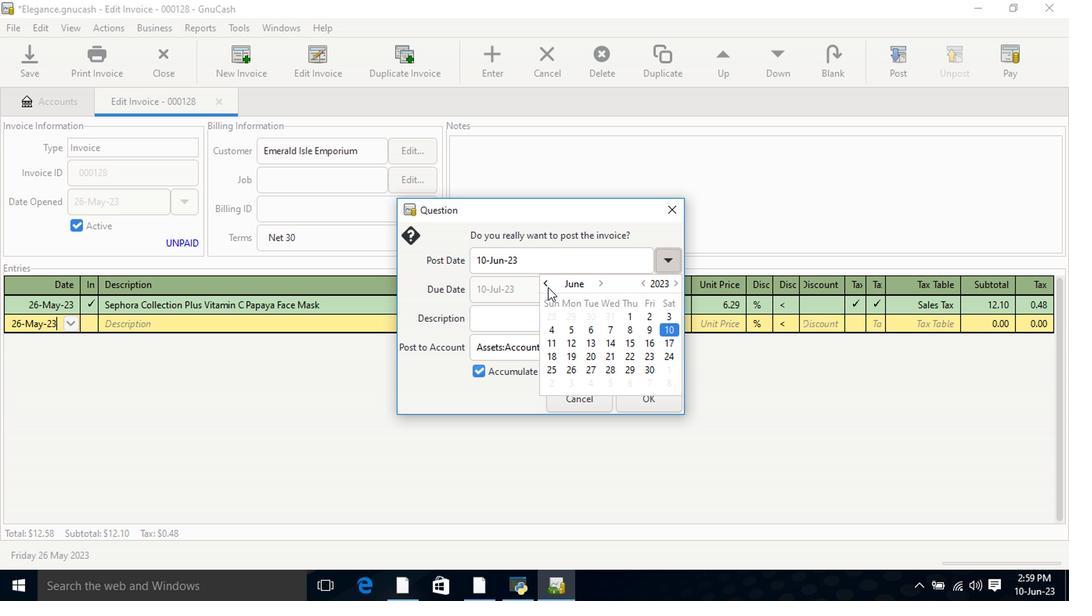 
Action: Mouse moved to (647, 359)
Screenshot: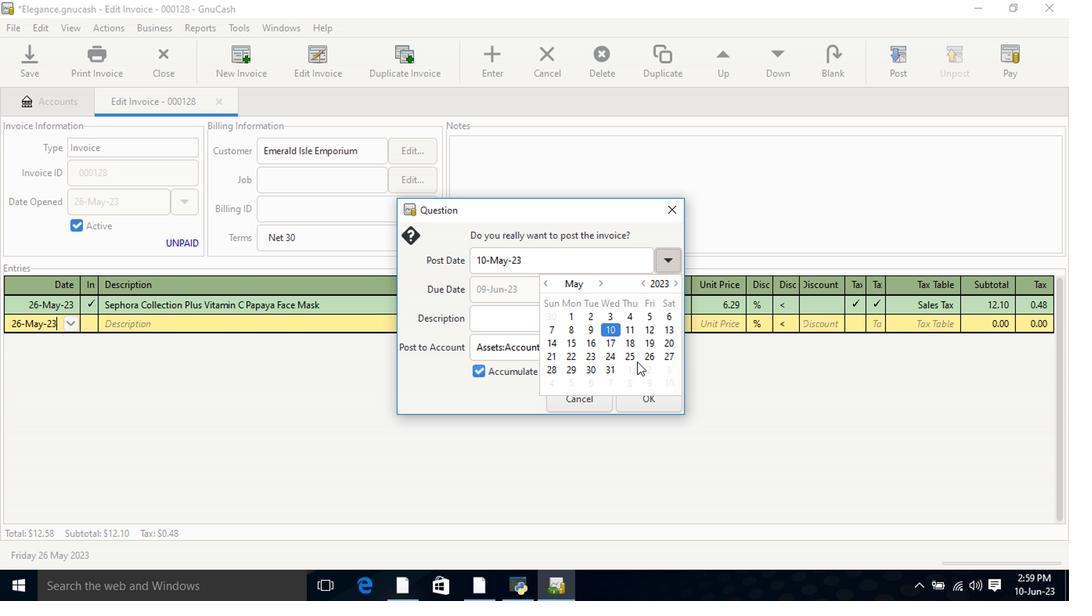 
Action: Mouse pressed left at (647, 359)
Screenshot: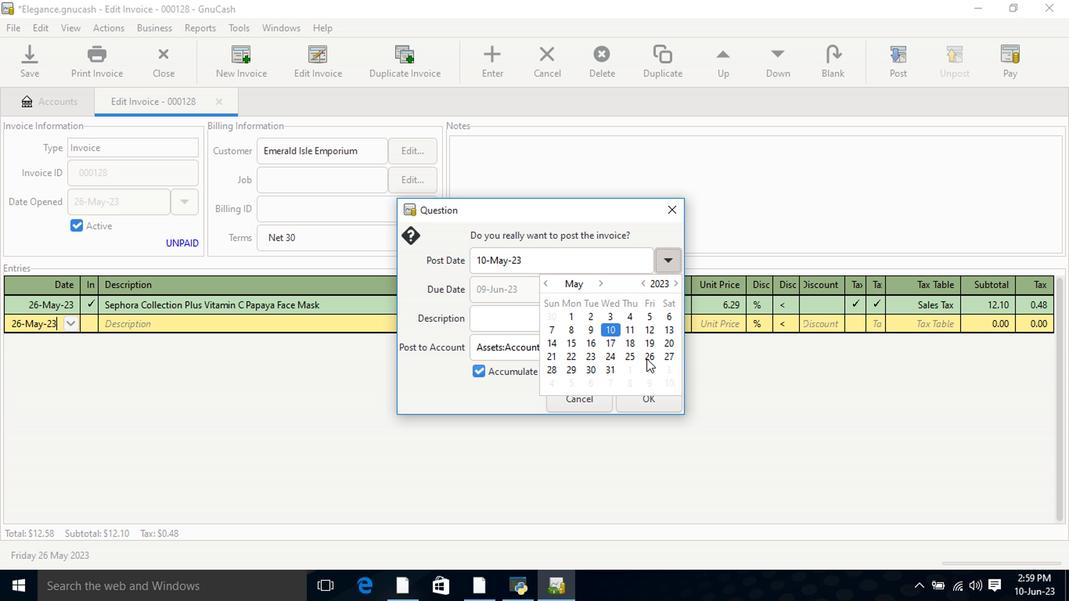 
Action: Mouse pressed left at (647, 359)
Screenshot: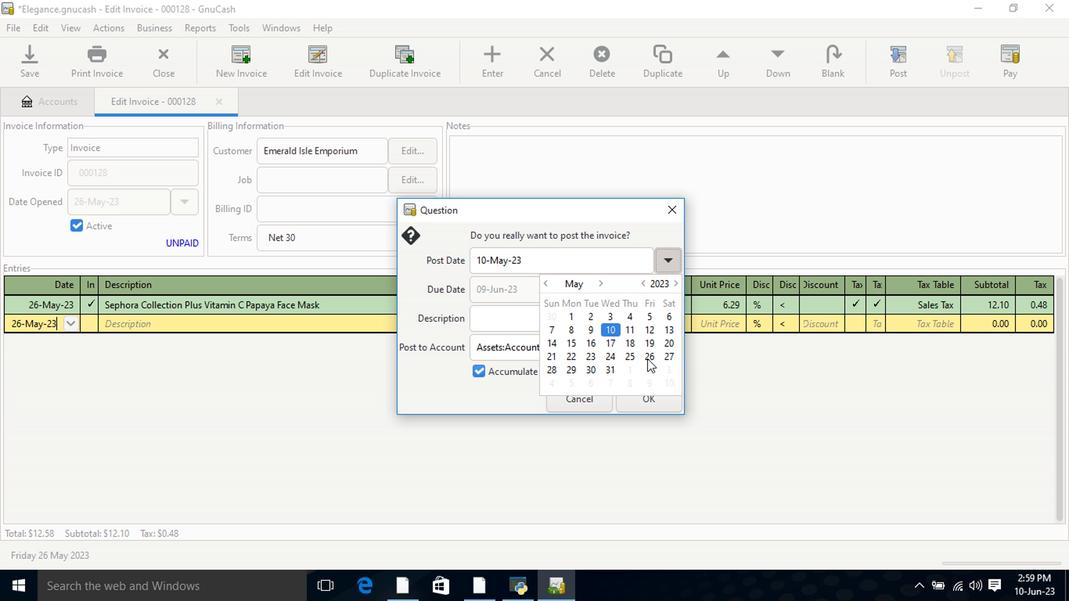 
Action: Mouse moved to (649, 399)
Screenshot: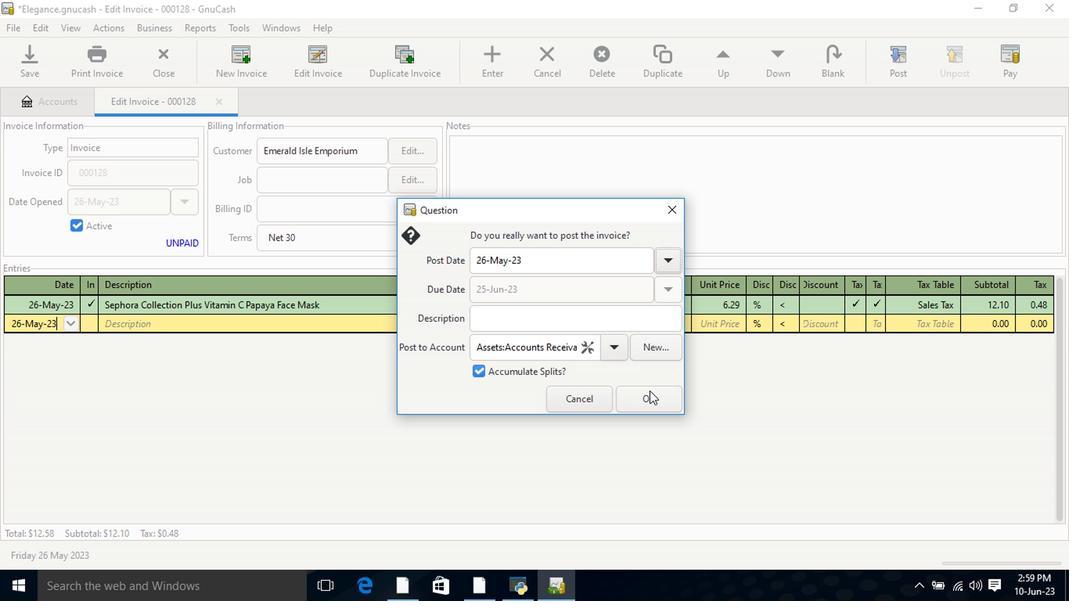 
Action: Mouse pressed left at (649, 399)
Screenshot: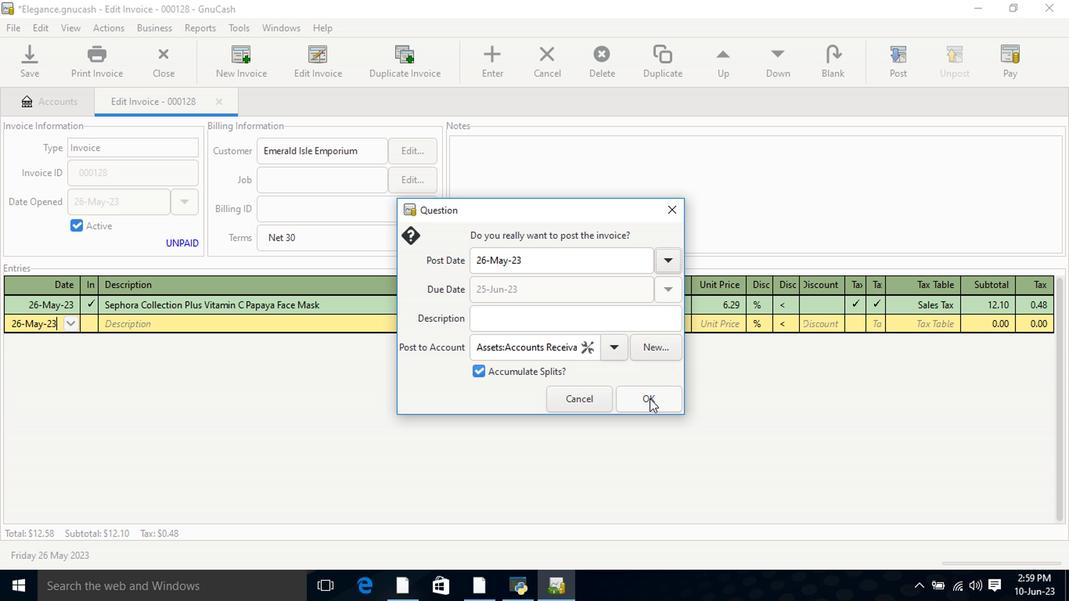 
Action: Mouse moved to (1016, 62)
Screenshot: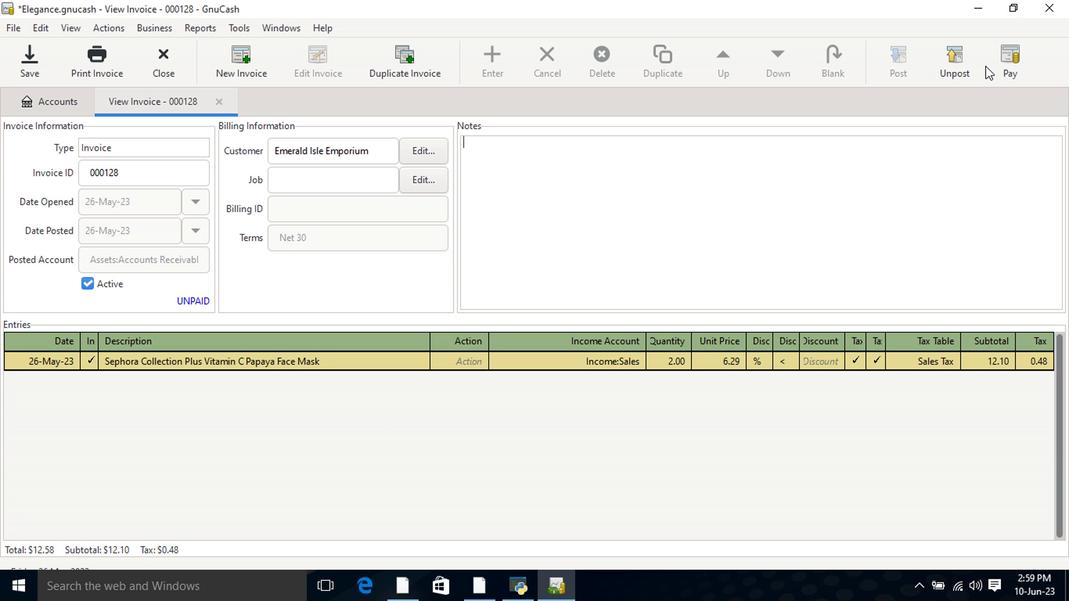 
Action: Mouse pressed left at (1016, 62)
Screenshot: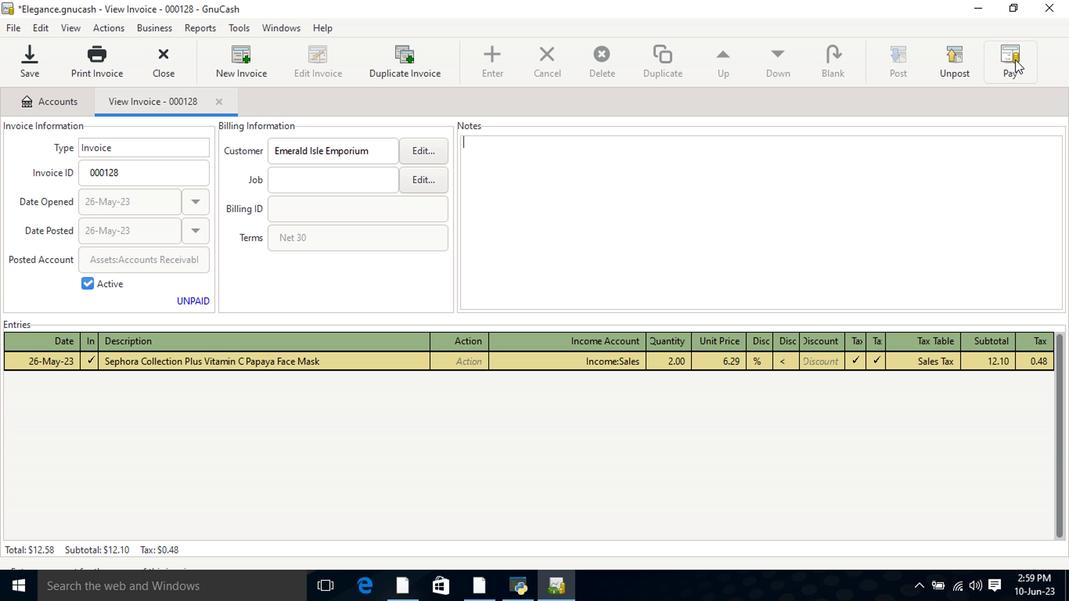 
Action: Mouse moved to (474, 311)
Screenshot: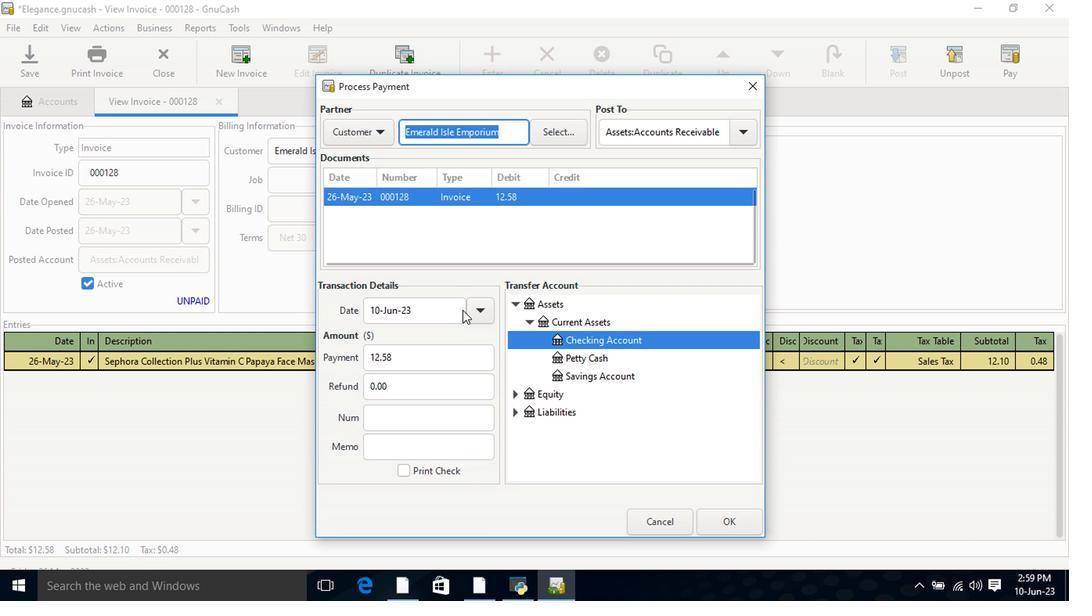 
Action: Mouse pressed left at (474, 311)
Screenshot: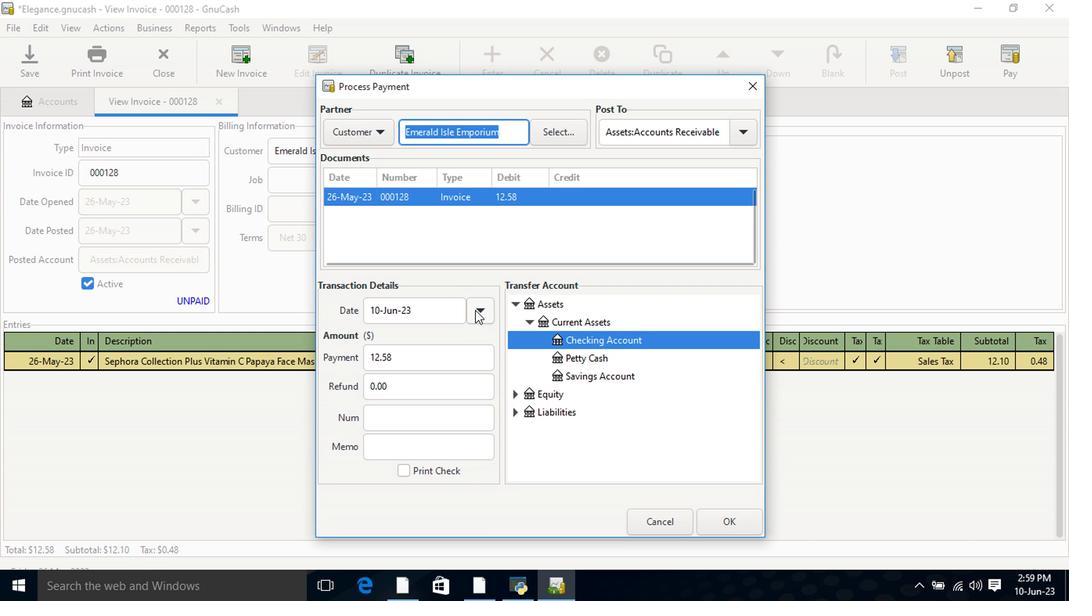 
Action: Mouse moved to (480, 407)
Screenshot: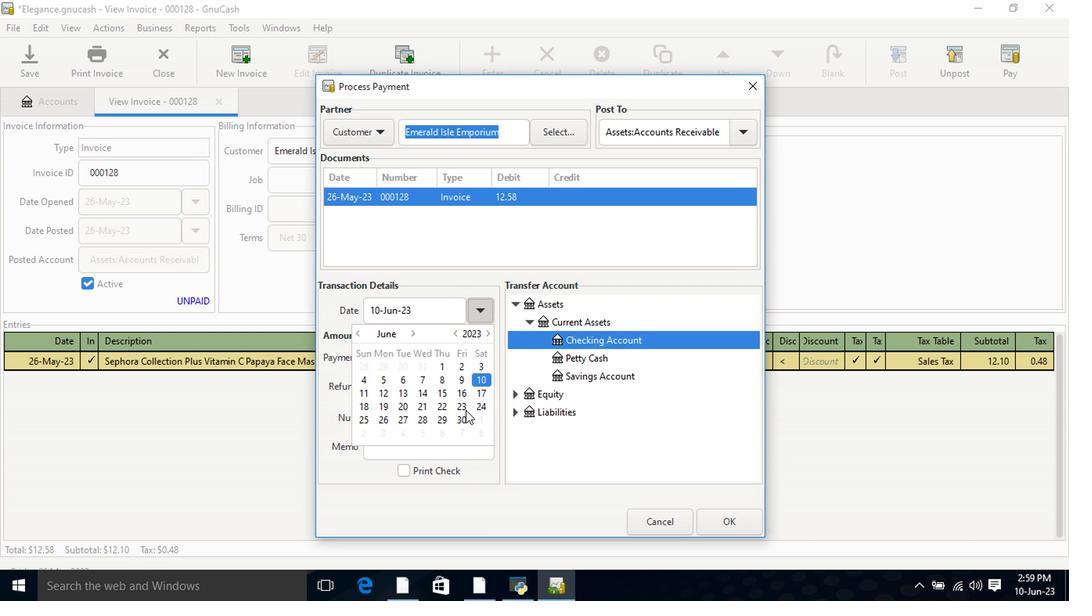 
Action: Mouse pressed left at (480, 407)
Screenshot: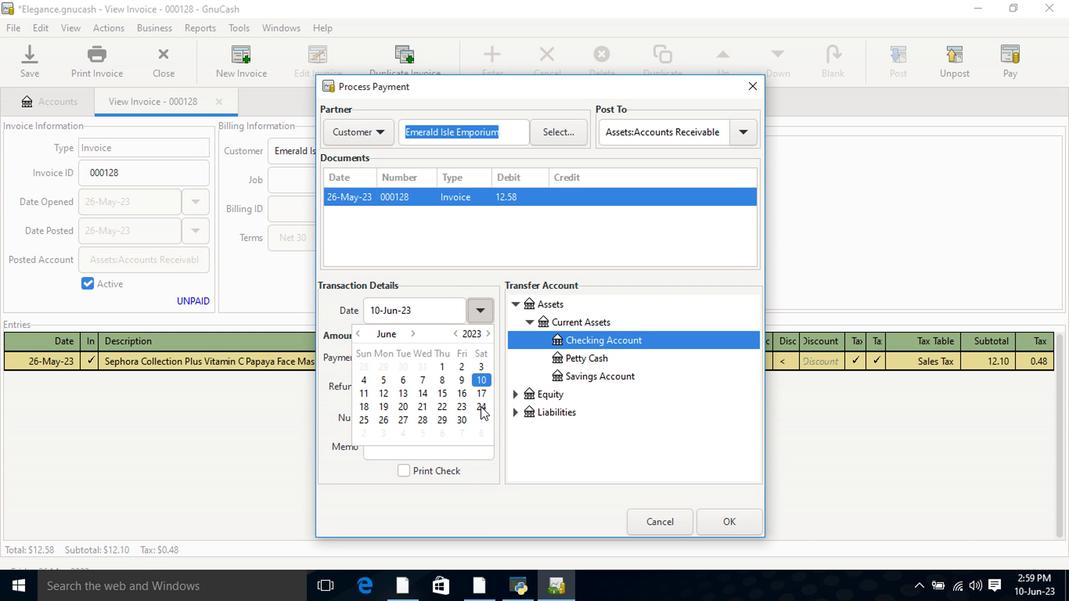 
Action: Mouse pressed left at (480, 407)
Screenshot: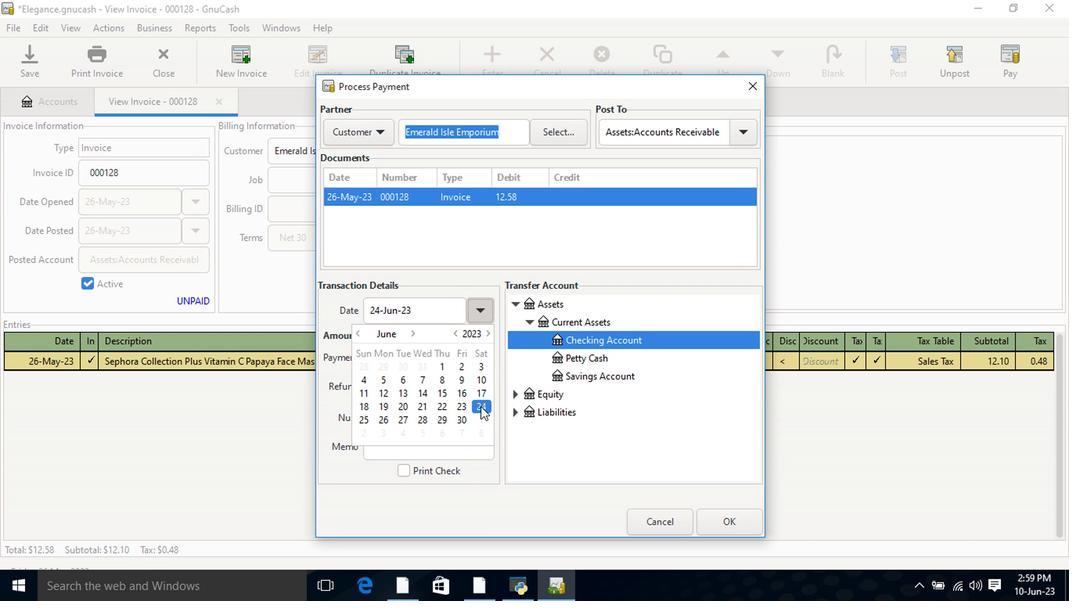 
Action: Mouse moved to (513, 308)
Screenshot: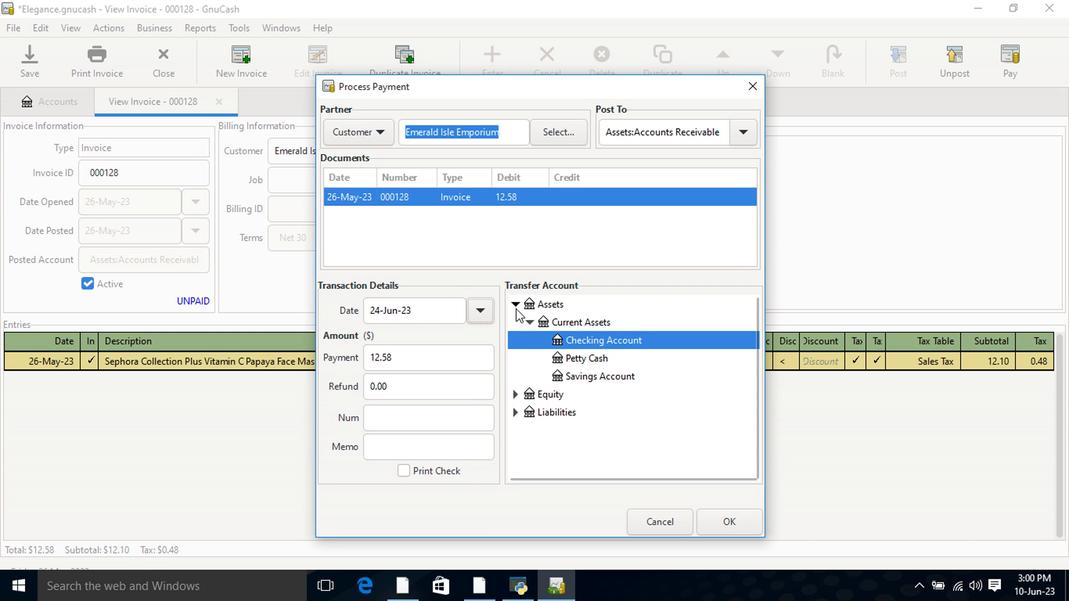 
Action: Mouse pressed left at (513, 308)
Screenshot: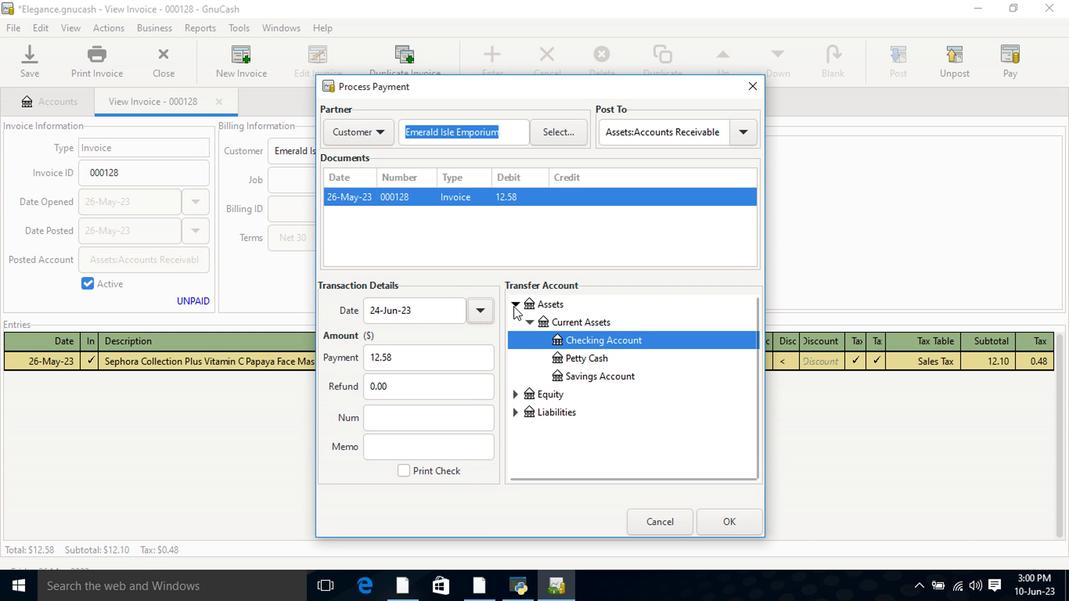 
Action: Mouse moved to (513, 306)
Screenshot: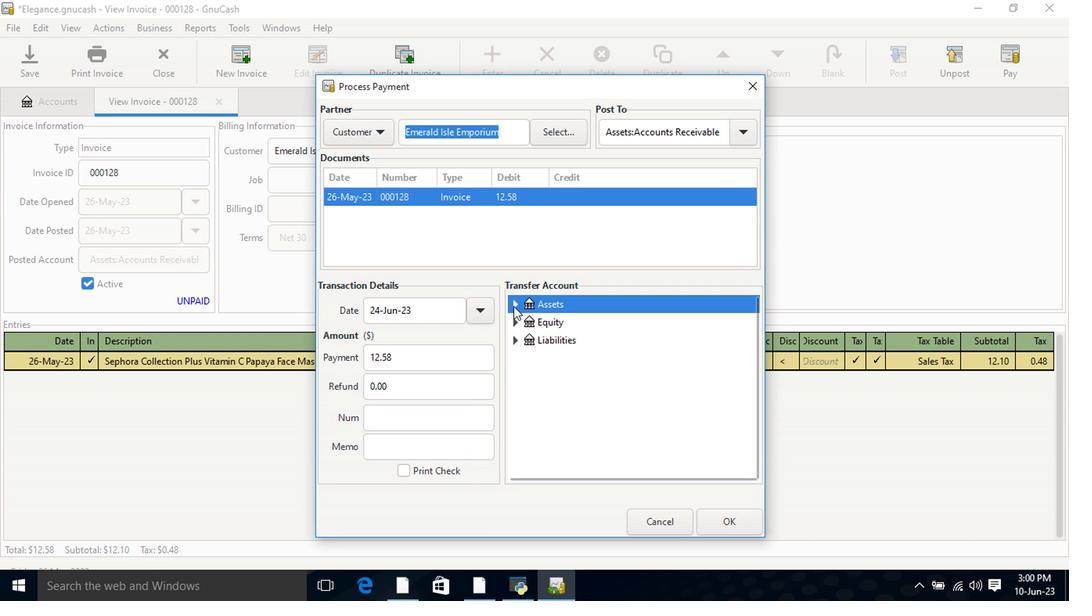
Action: Mouse pressed left at (513, 306)
Screenshot: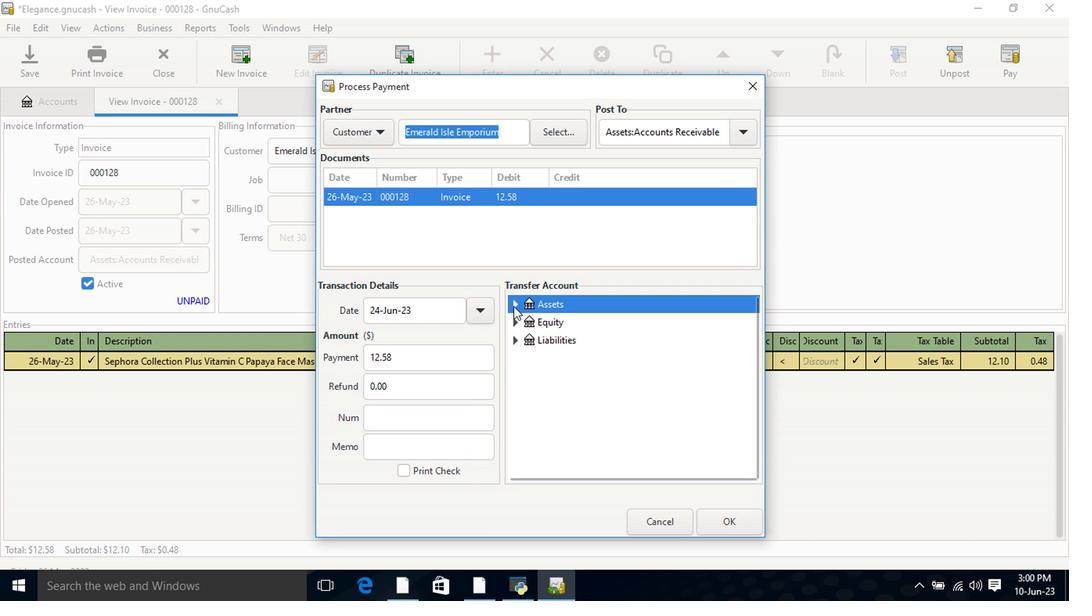 
Action: Mouse moved to (540, 318)
Screenshot: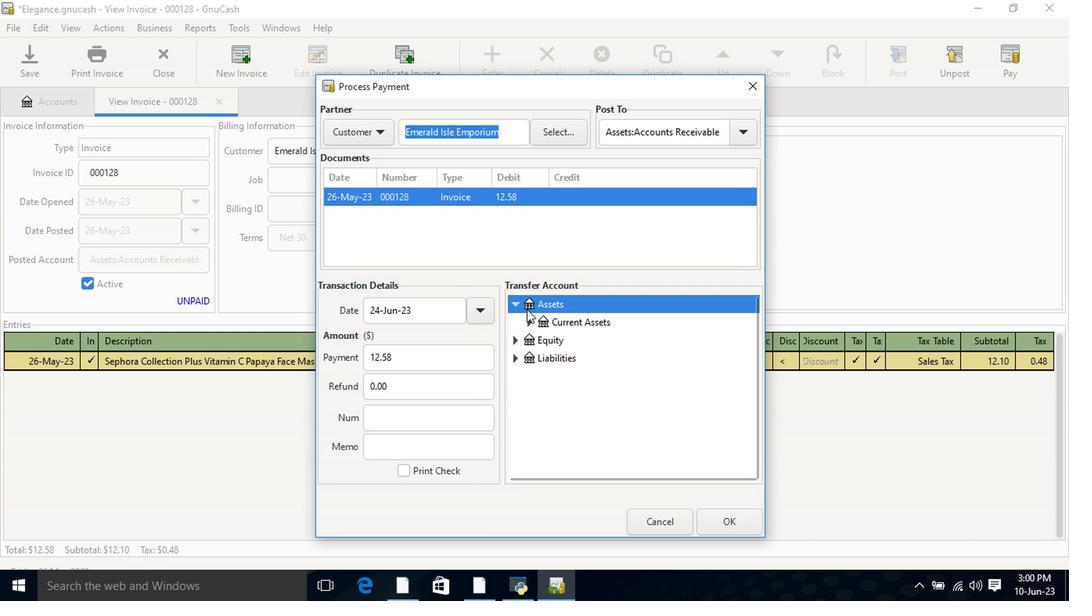 
Action: Mouse pressed left at (540, 318)
Screenshot: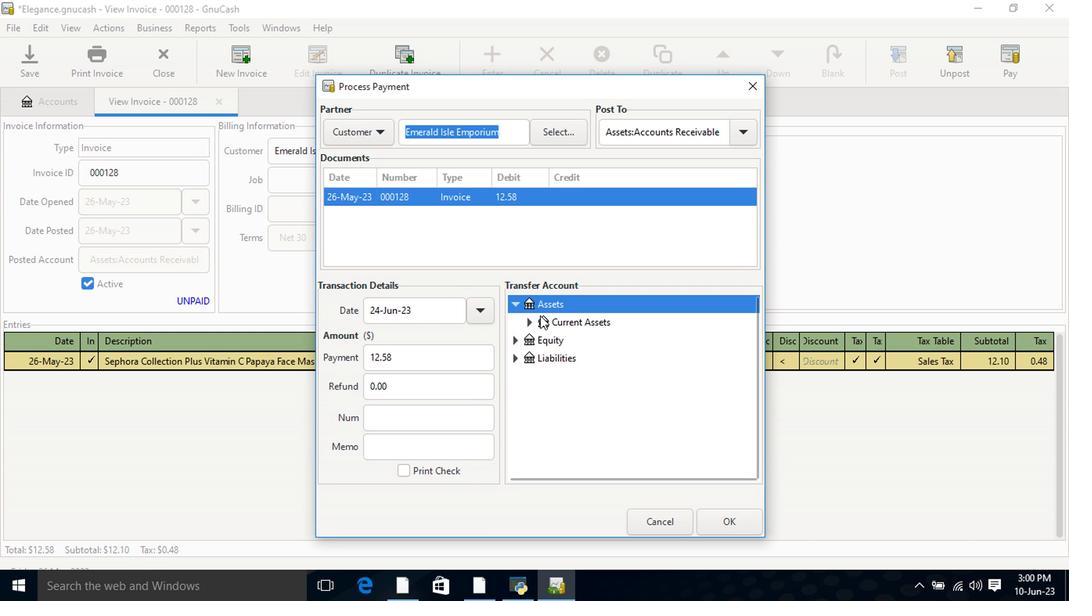 
Action: Mouse moved to (528, 322)
Screenshot: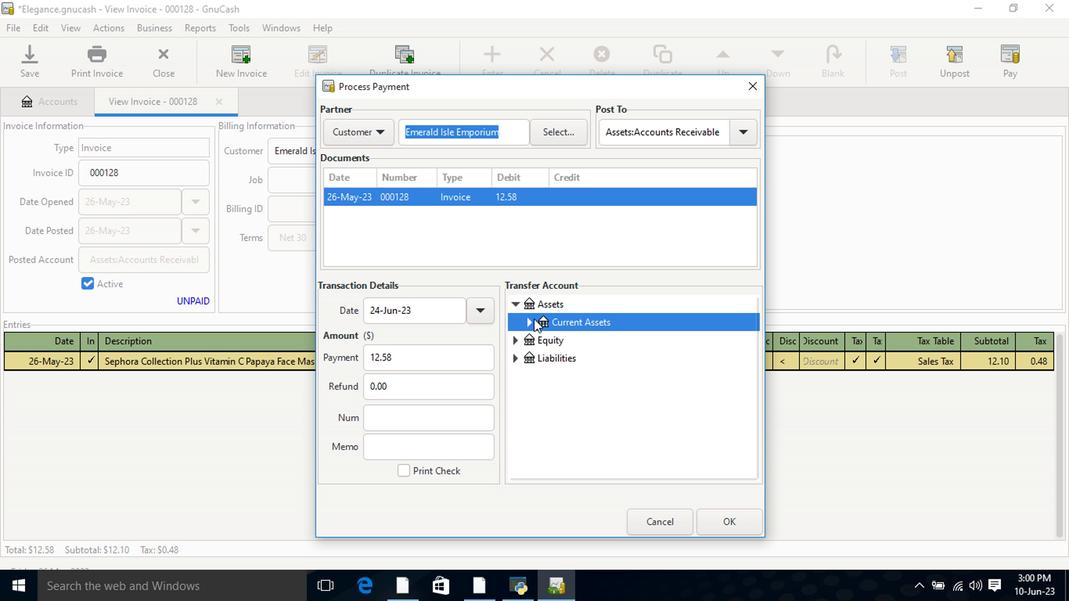 
Action: Mouse pressed left at (528, 322)
Screenshot: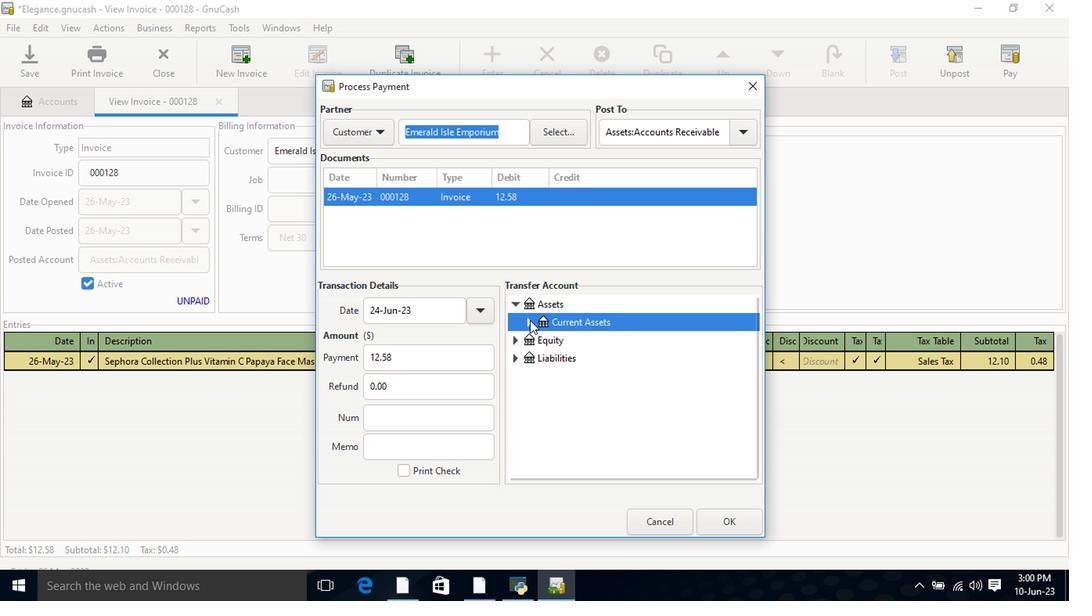 
Action: Mouse moved to (574, 343)
Screenshot: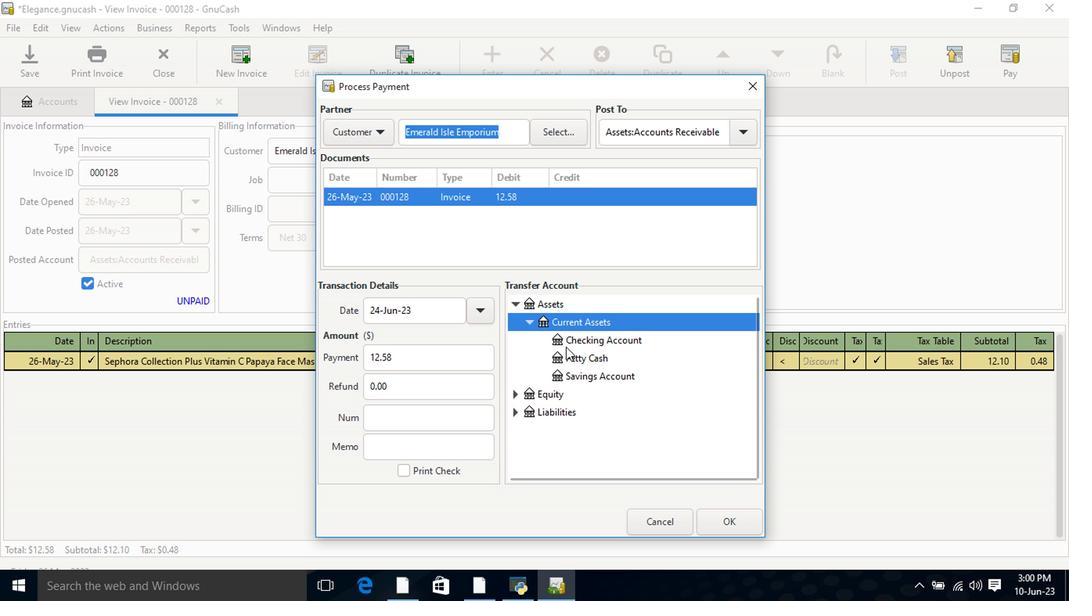
Action: Mouse pressed left at (574, 343)
Screenshot: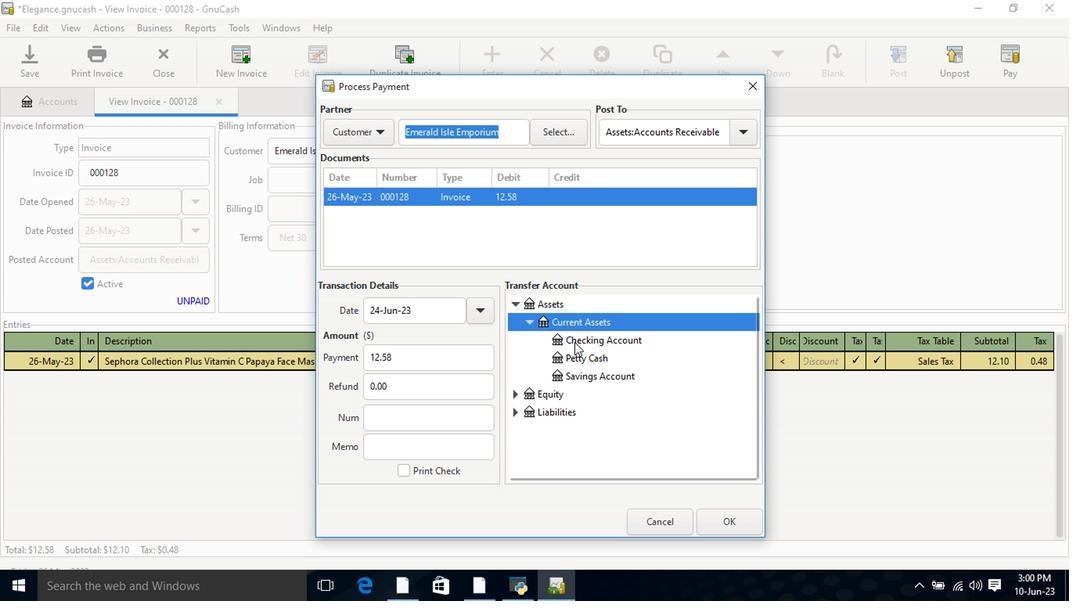 
Action: Mouse moved to (718, 522)
Screenshot: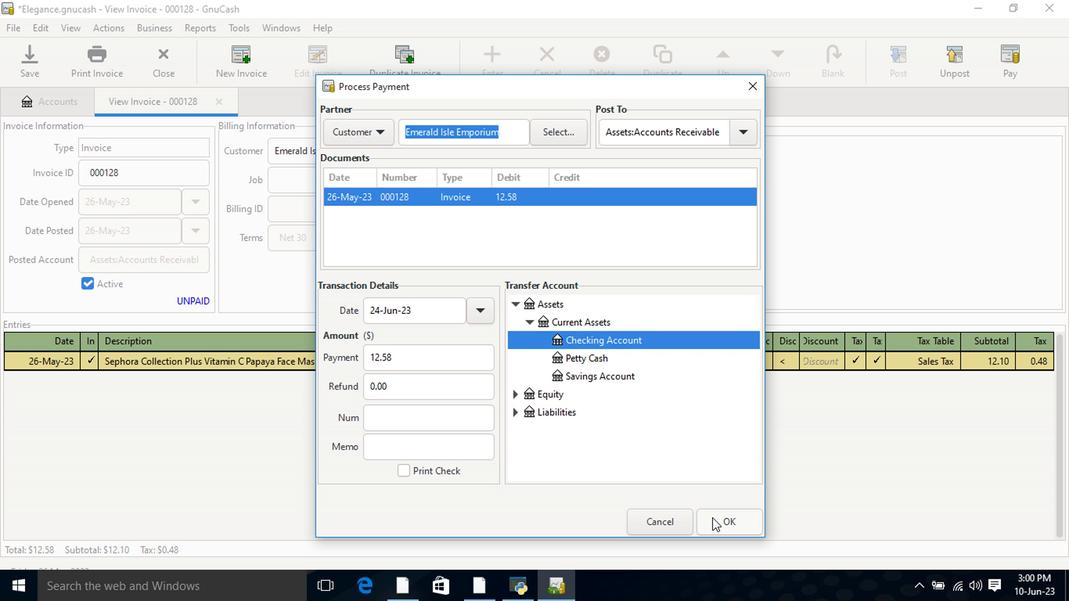 
Action: Mouse pressed left at (718, 522)
Screenshot: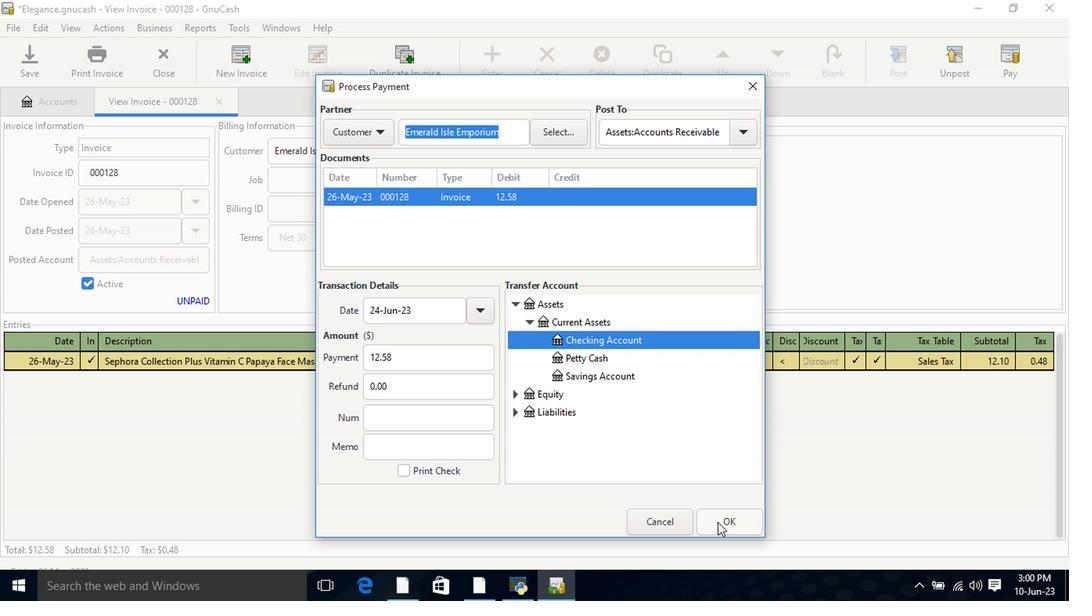 
Action: Mouse moved to (89, 57)
Screenshot: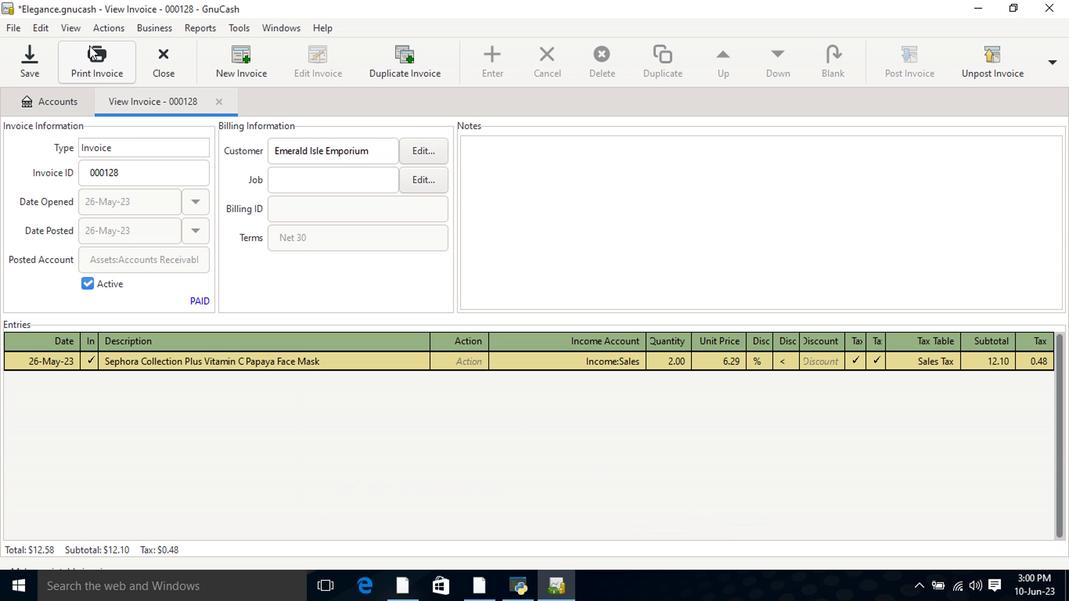 
Action: Mouse pressed left at (89, 57)
Screenshot: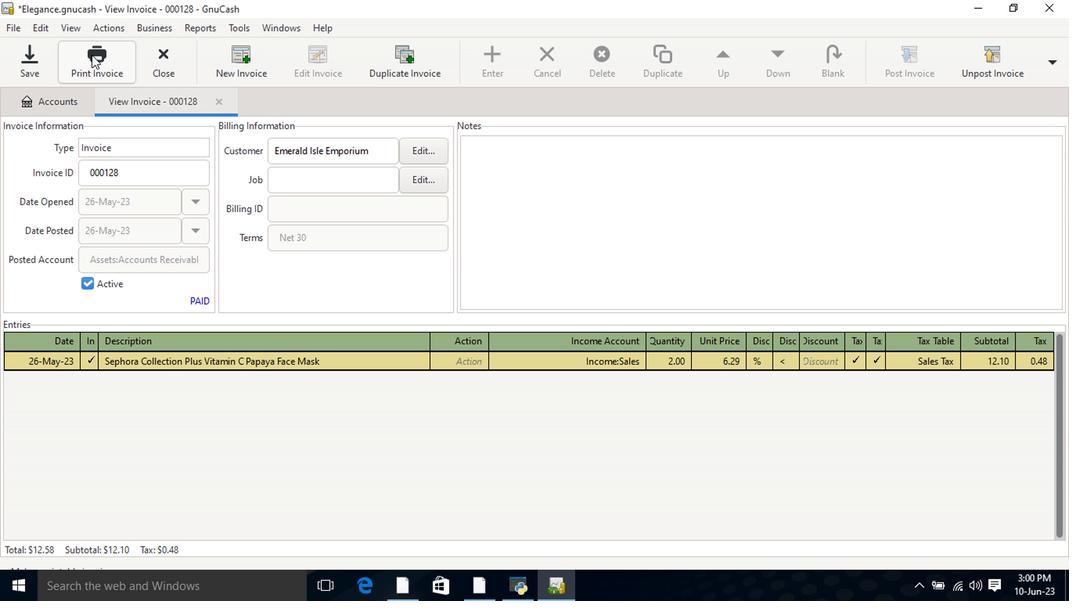 
Action: Mouse moved to (438, 440)
Screenshot: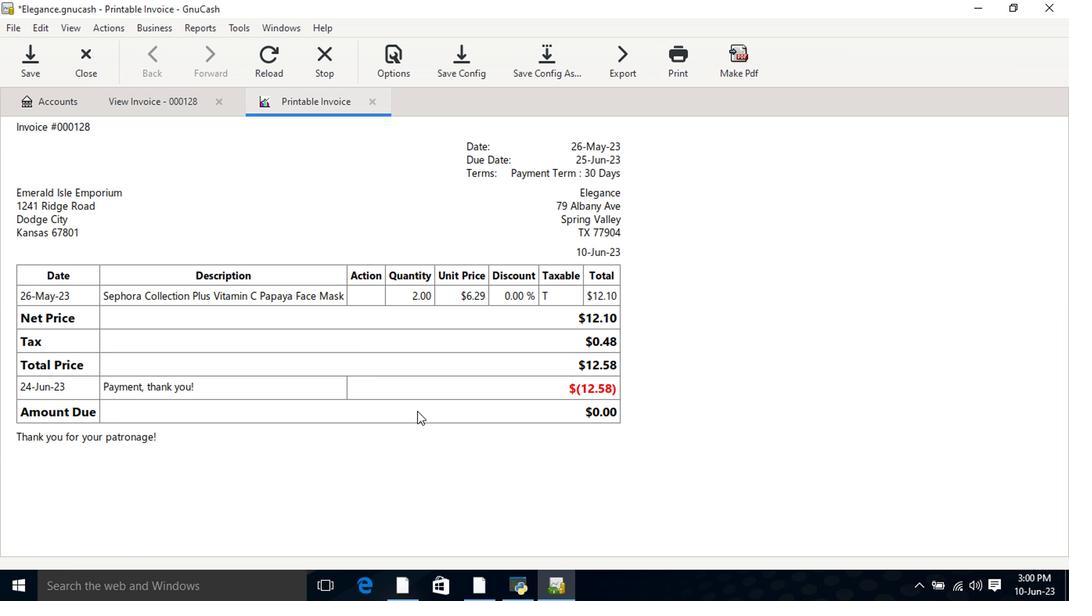 
